 Task: Send an email with the signature Haven Turner with the subject Request for feedback on a book and the message Please let me know if there are any concerns with the terms and conditions. from softage.2@softage.net to softage.7@softage.net with an attached image file Animated_gif.gif and move the email from Sent Items to the folder Cycling
Action: Key pressed n
Screenshot: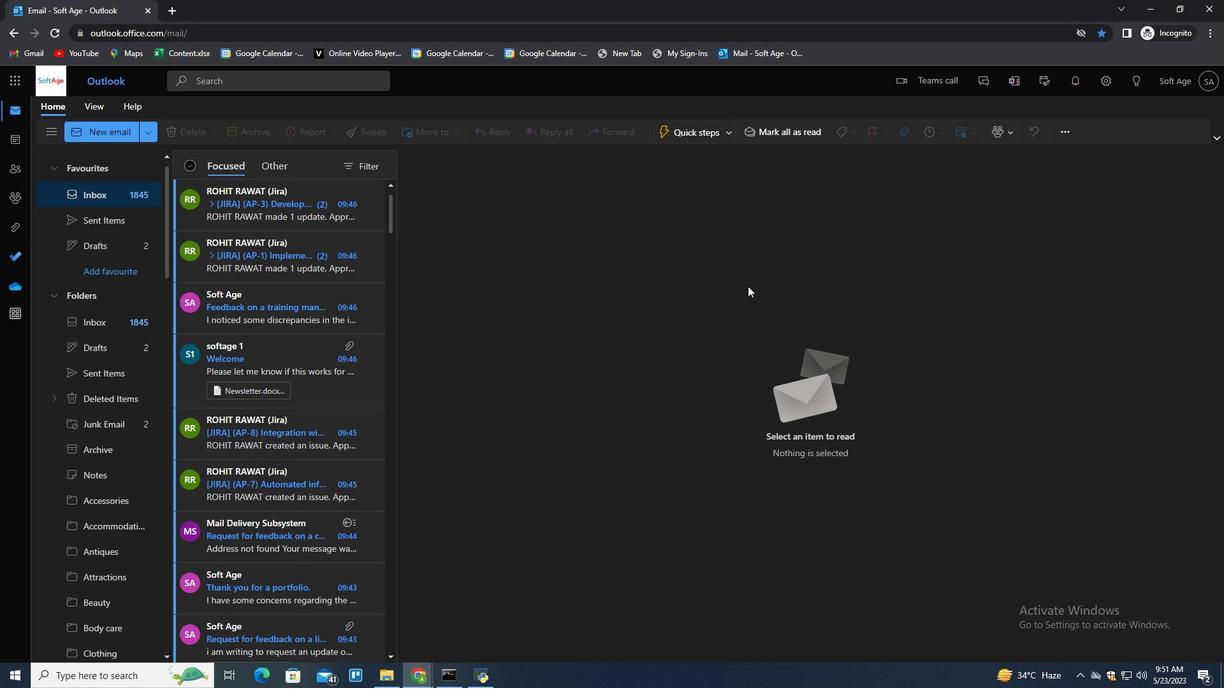 
Action: Mouse moved to (852, 131)
Screenshot: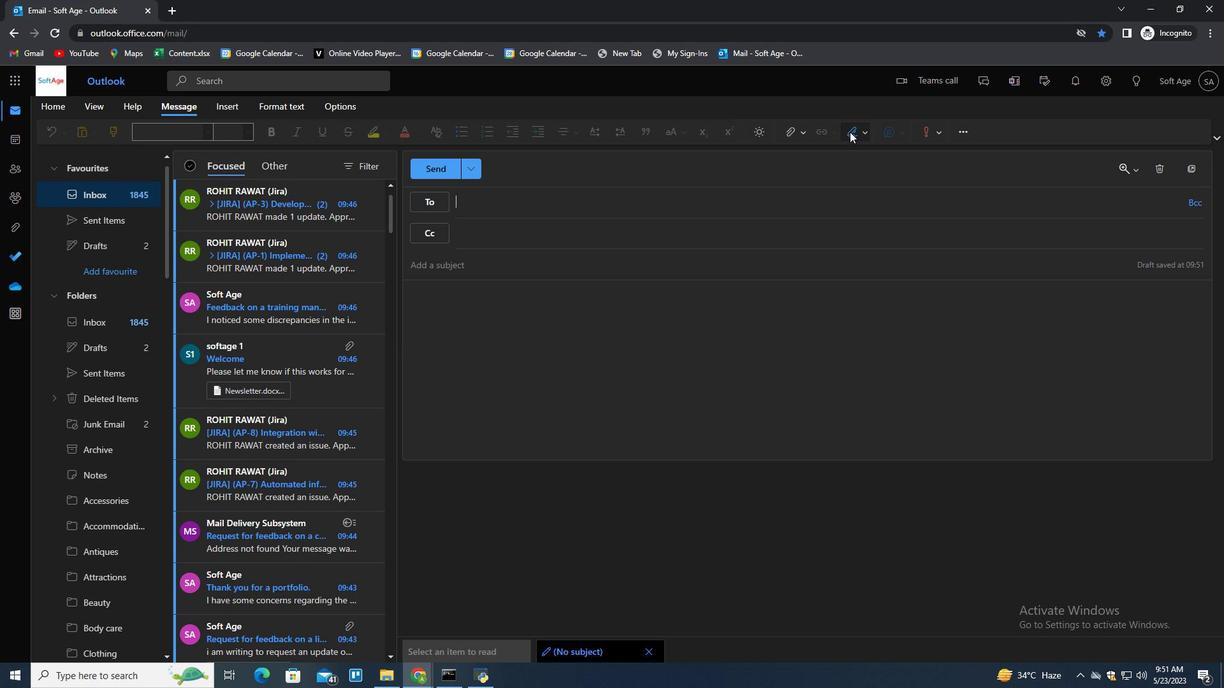
Action: Mouse pressed left at (852, 131)
Screenshot: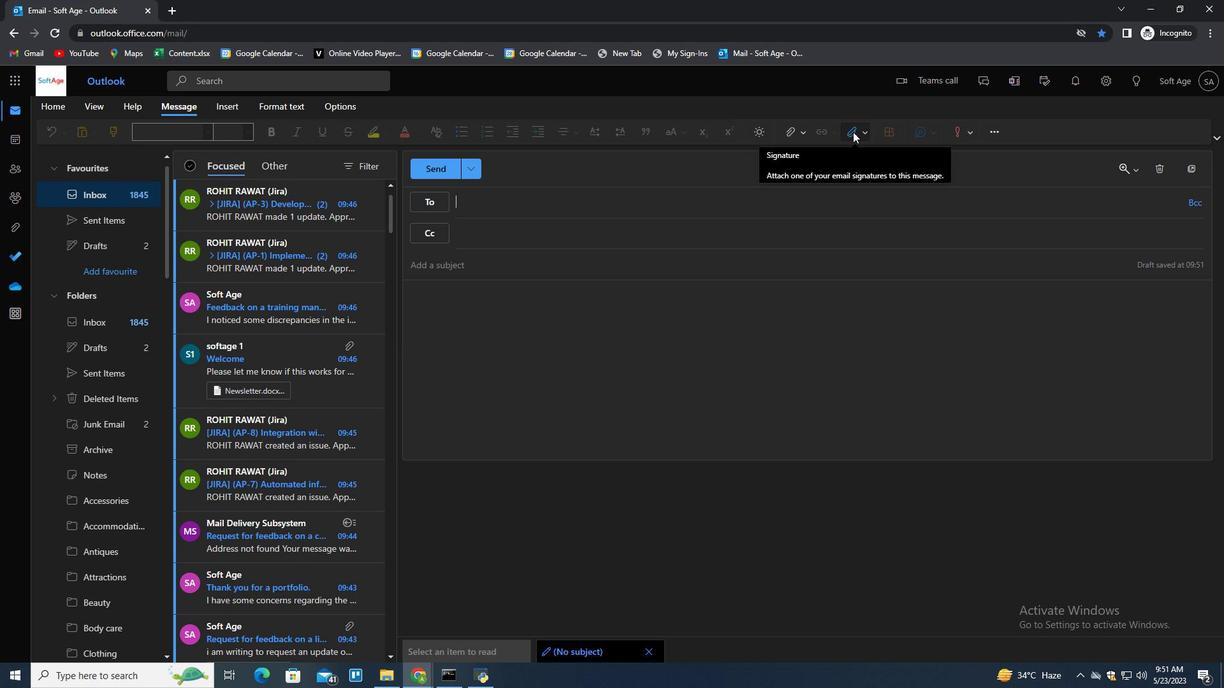 
Action: Mouse moved to (838, 187)
Screenshot: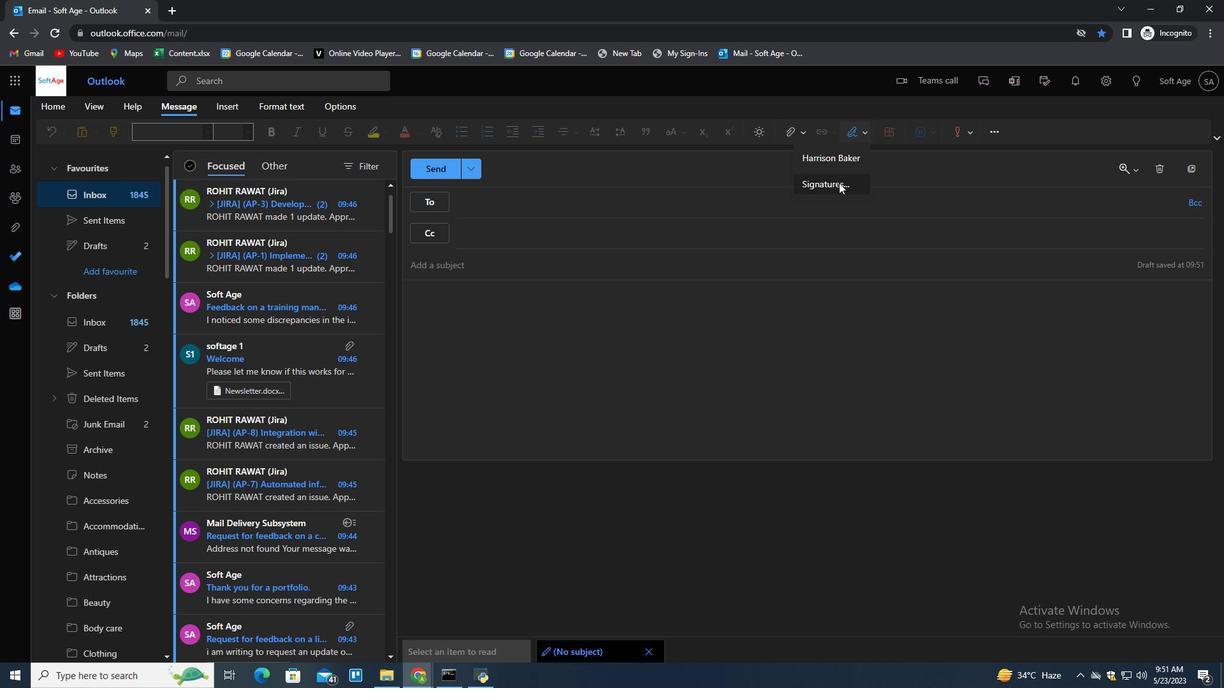 
Action: Mouse pressed left at (838, 187)
Screenshot: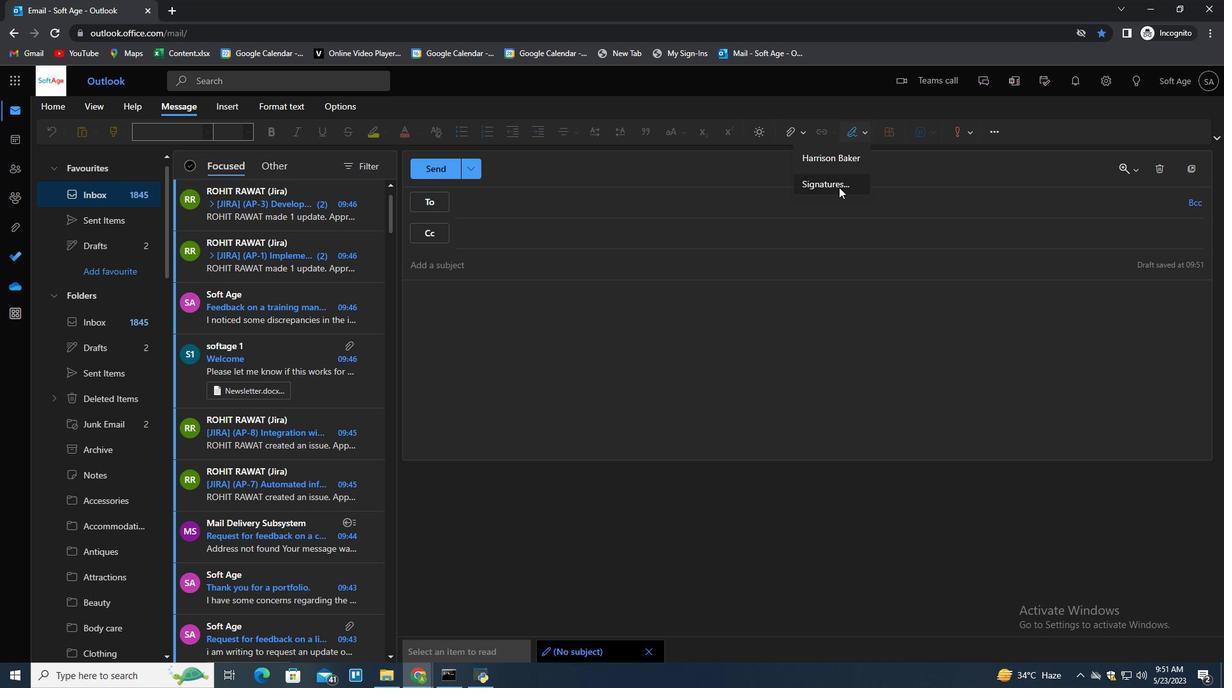 
Action: Mouse moved to (874, 226)
Screenshot: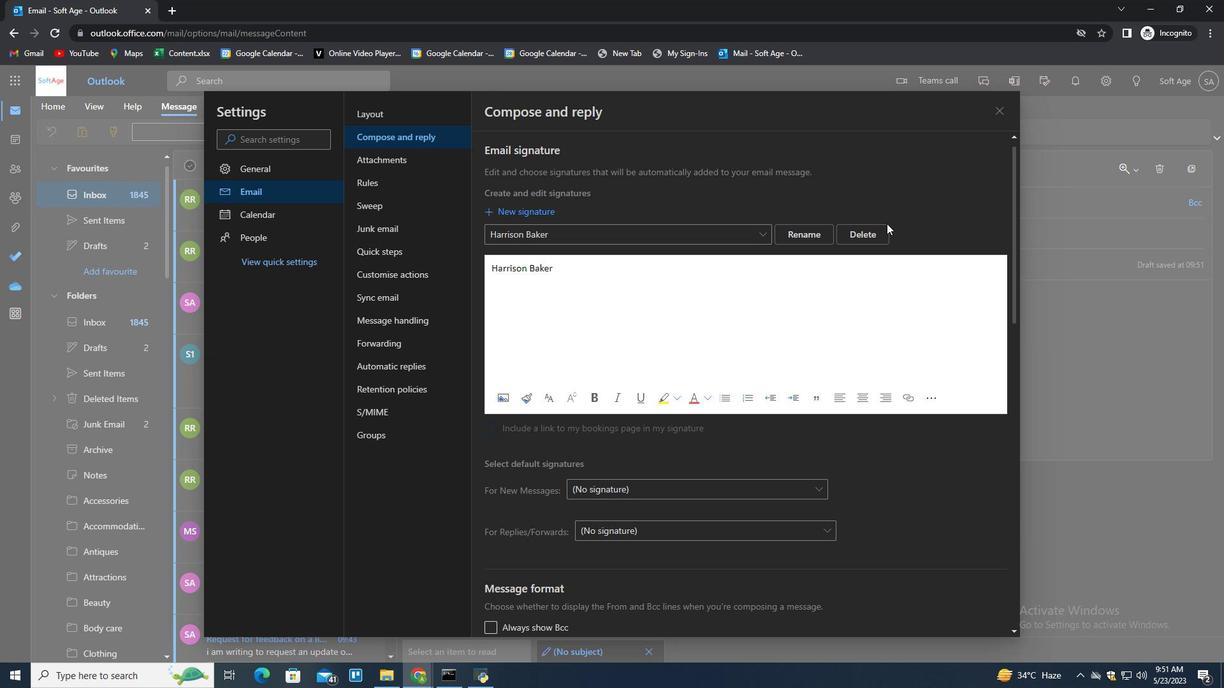 
Action: Mouse pressed left at (874, 226)
Screenshot: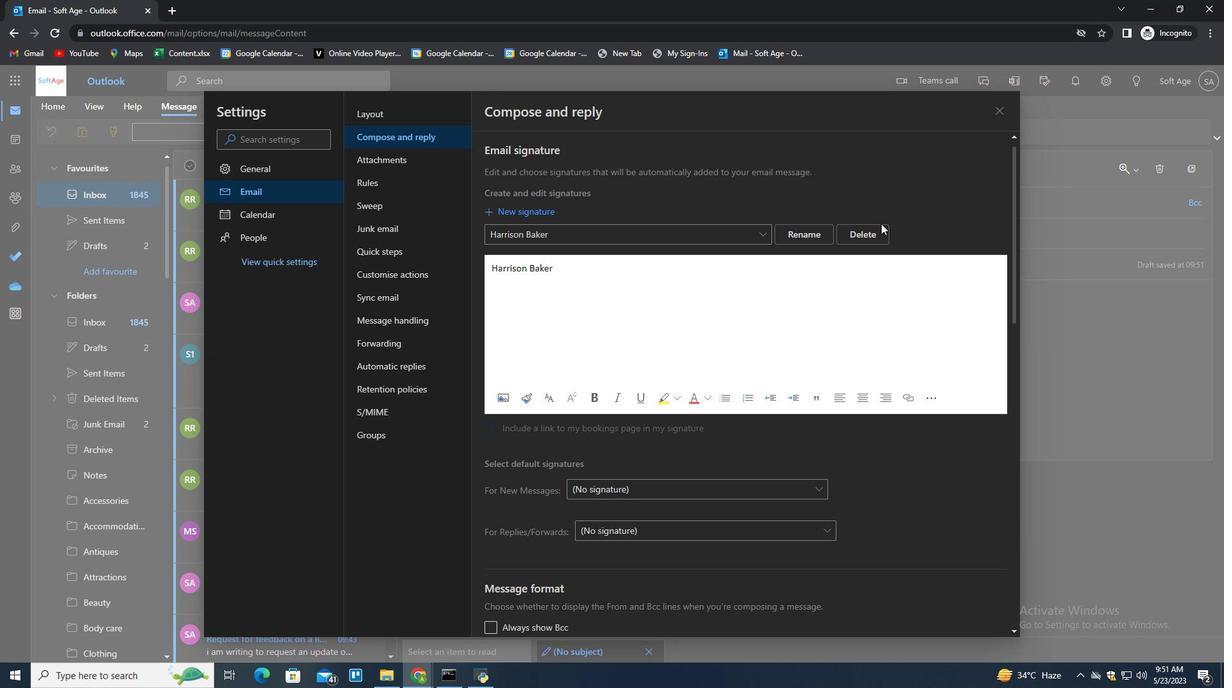 
Action: Mouse moved to (874, 229)
Screenshot: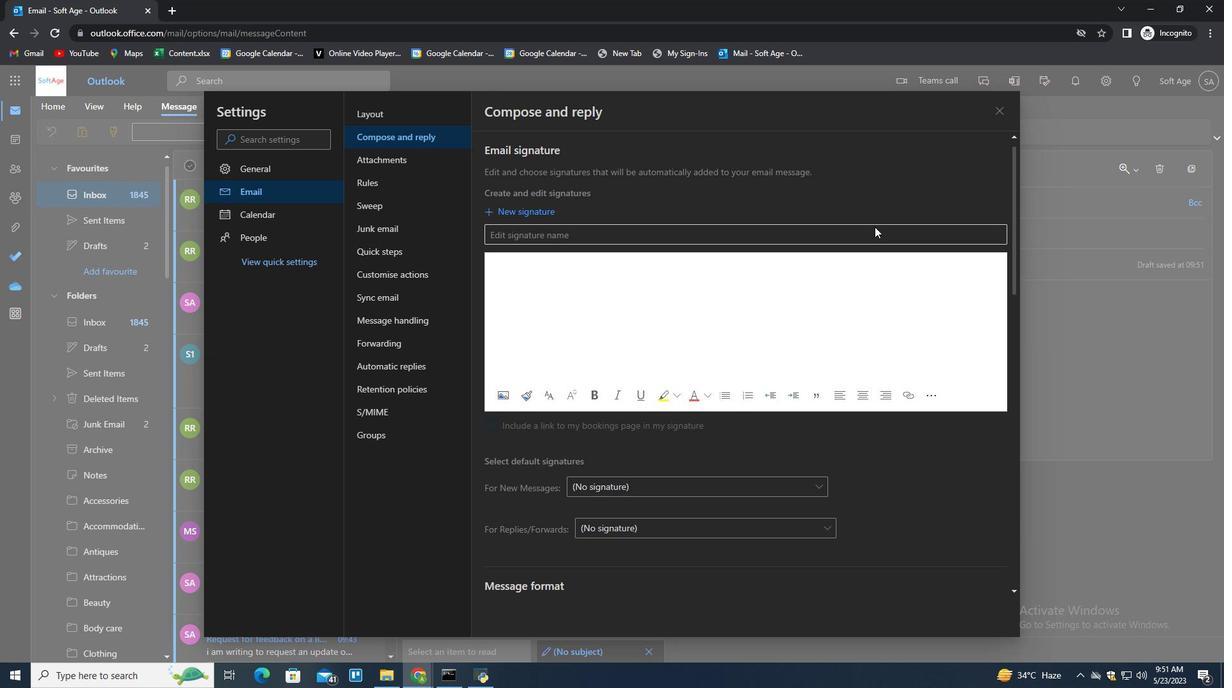 
Action: Mouse pressed left at (874, 229)
Screenshot: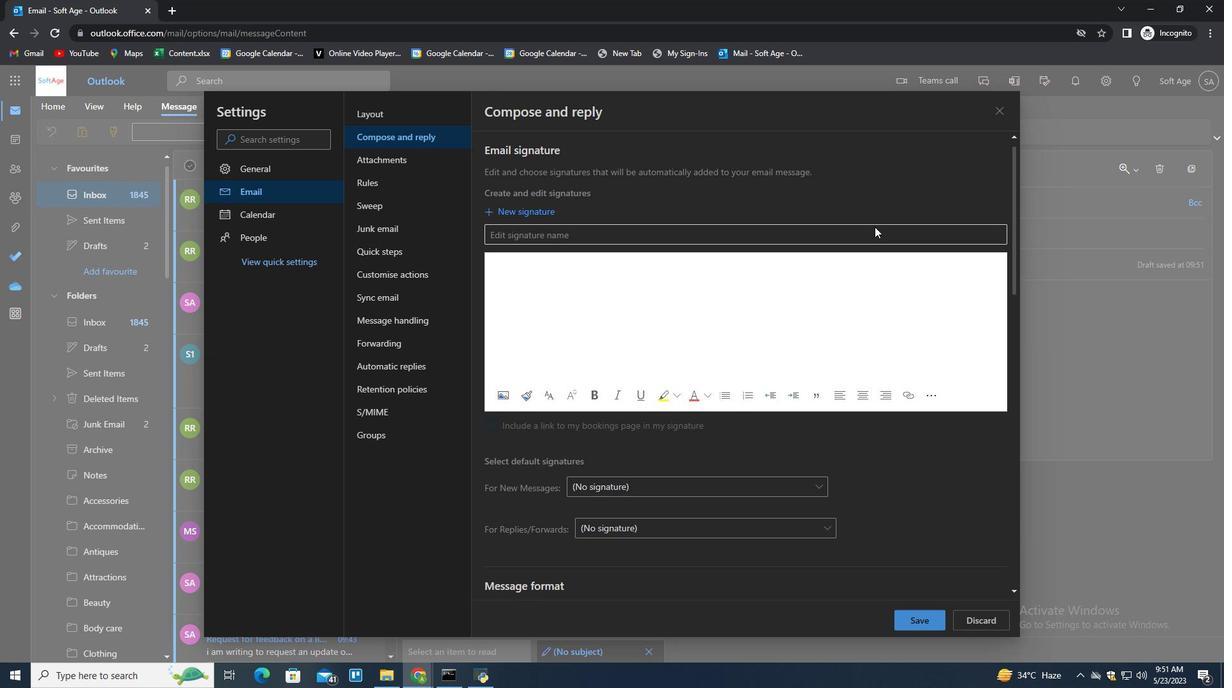 
Action: Key pressed <Key.shift>Haven<Key.space><Key.shift>Turner<Key.tab><Key.shift>Haven<Key.space><Key.shift>Turner
Screenshot: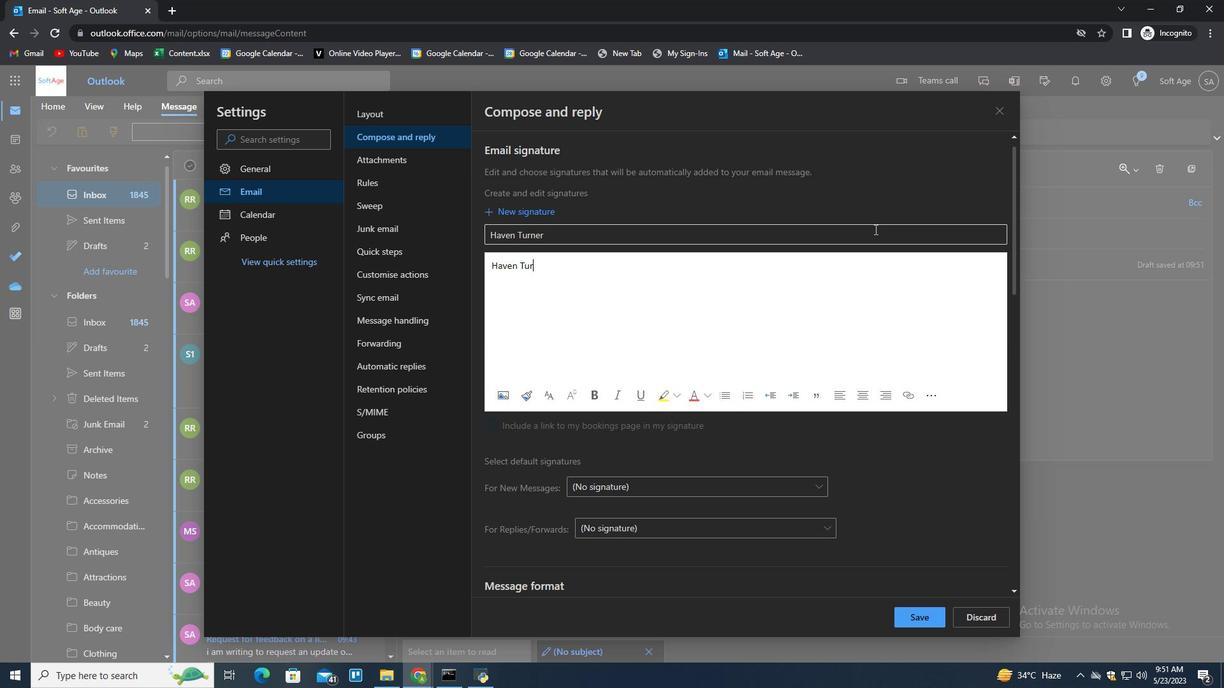 
Action: Mouse moved to (929, 609)
Screenshot: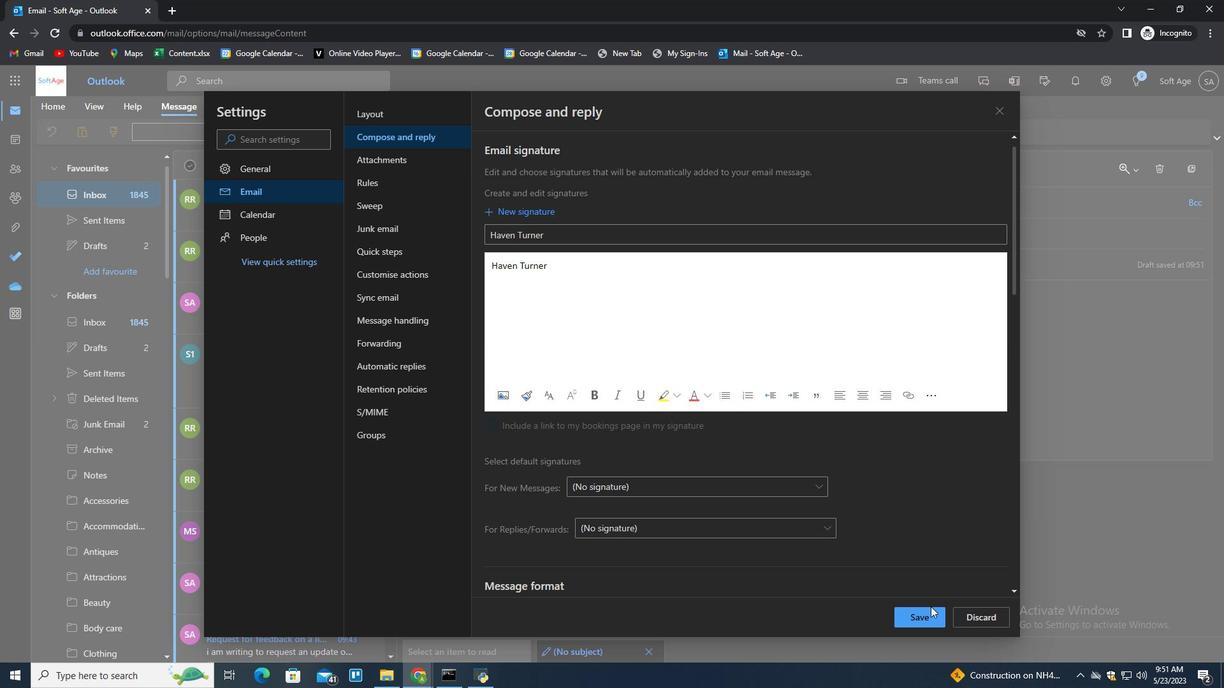 
Action: Mouse pressed left at (929, 609)
Screenshot: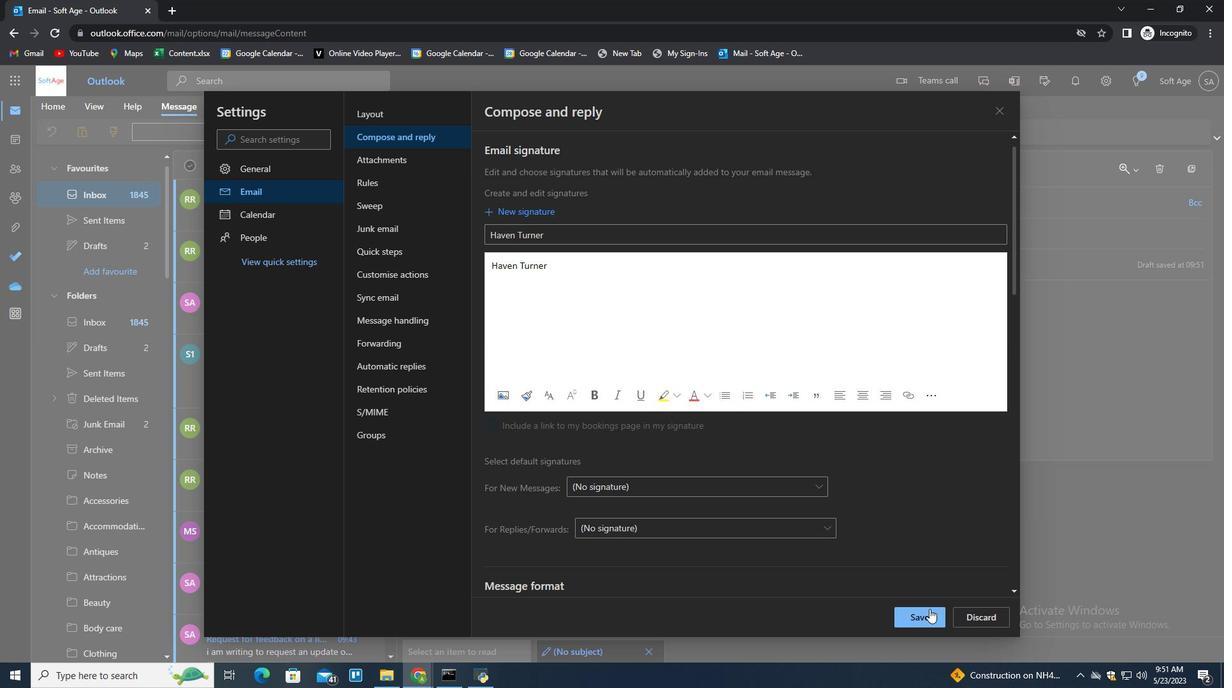 
Action: Mouse moved to (1115, 390)
Screenshot: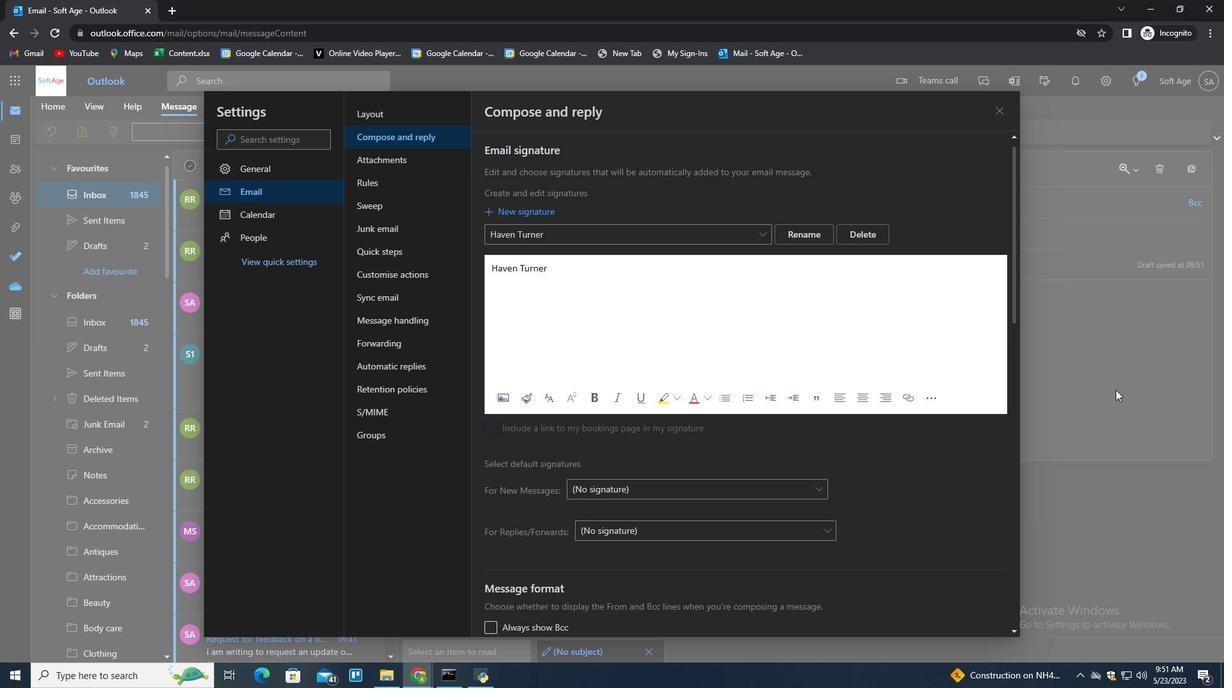 
Action: Mouse pressed left at (1115, 390)
Screenshot: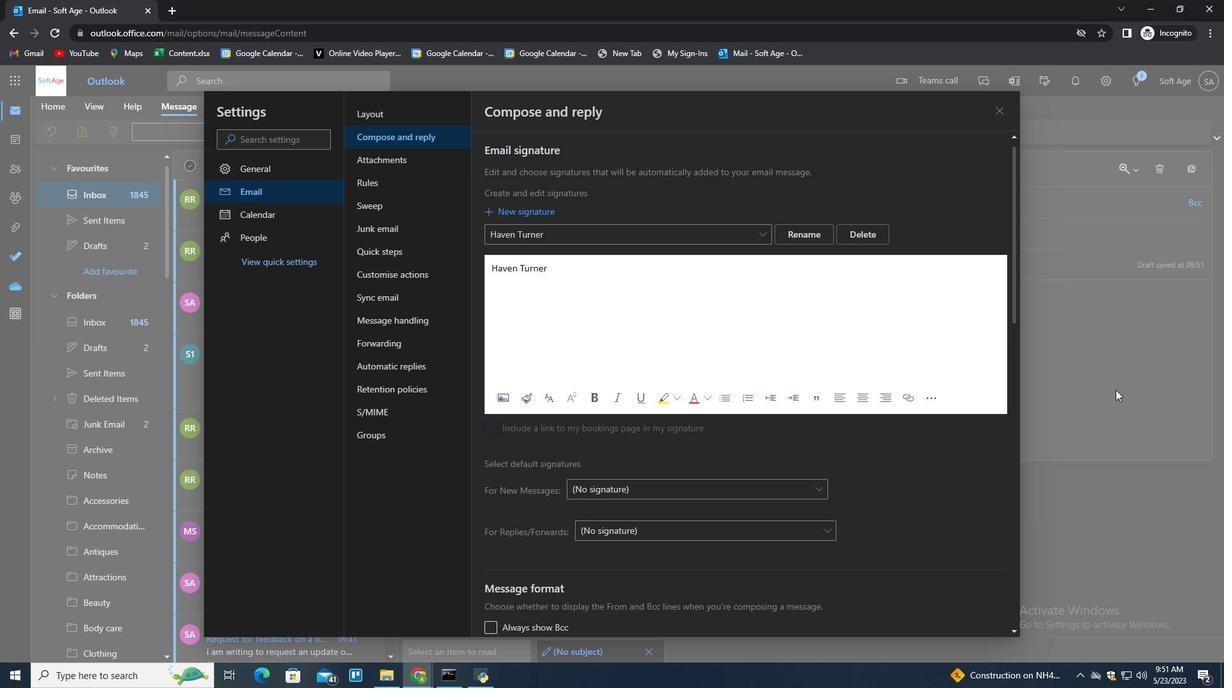 
Action: Mouse moved to (861, 133)
Screenshot: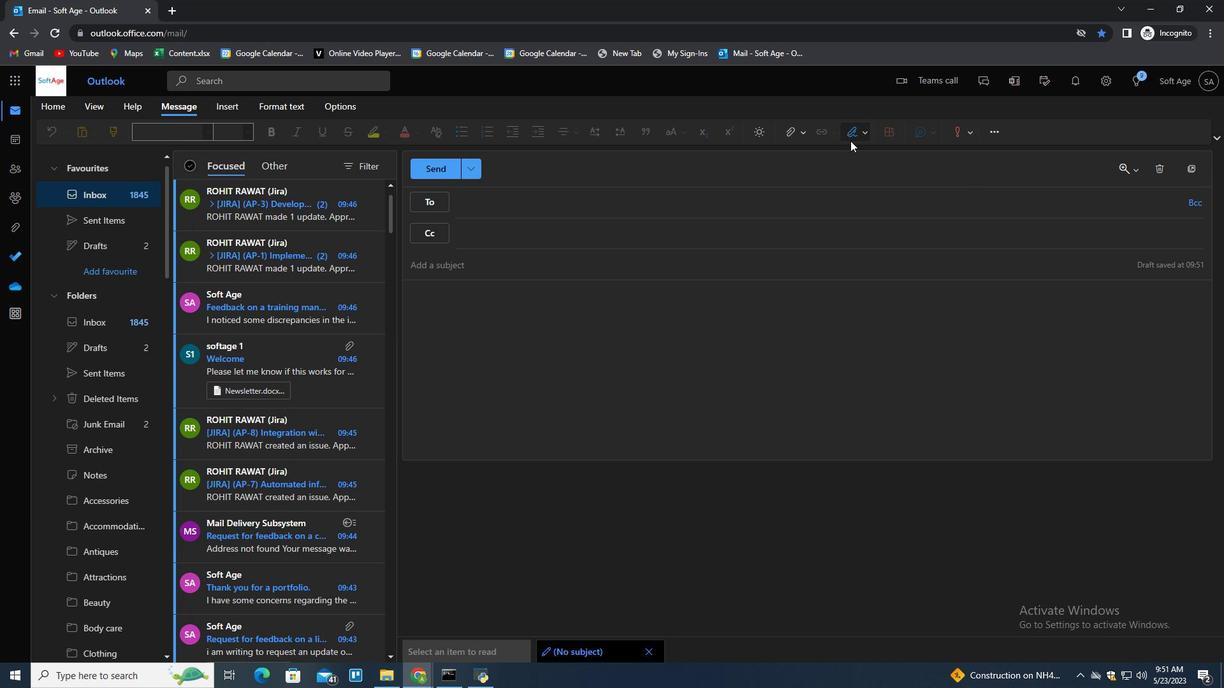 
Action: Mouse pressed left at (861, 133)
Screenshot: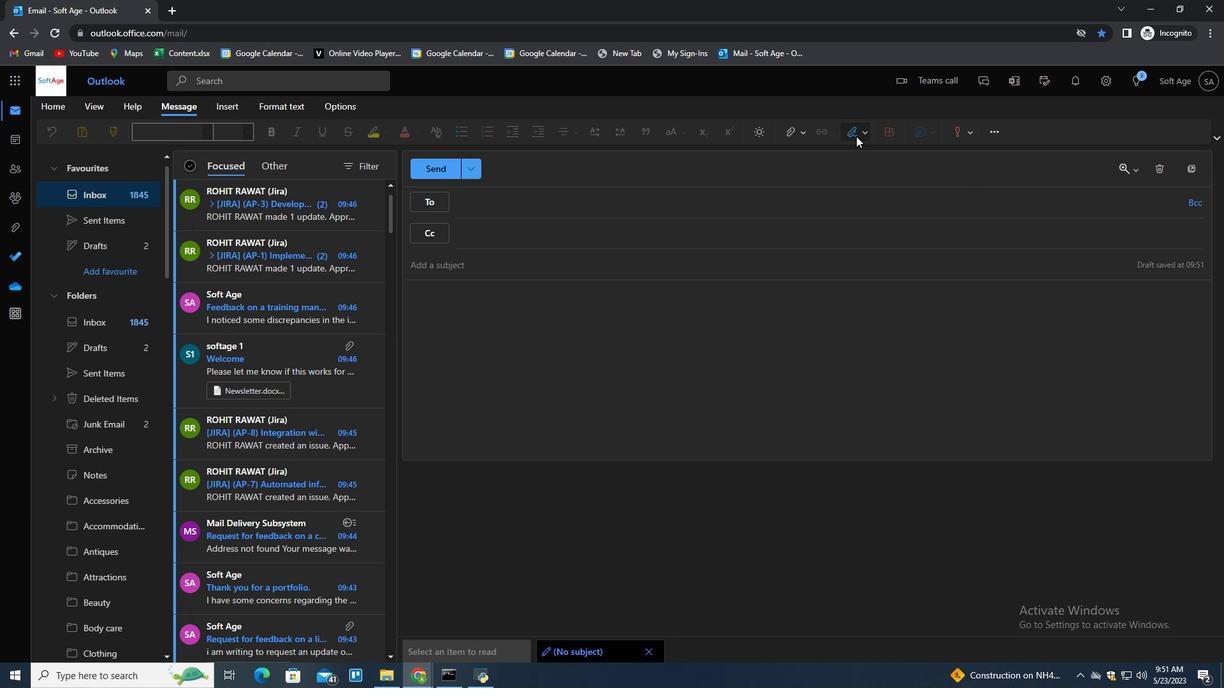 
Action: Mouse moved to (843, 157)
Screenshot: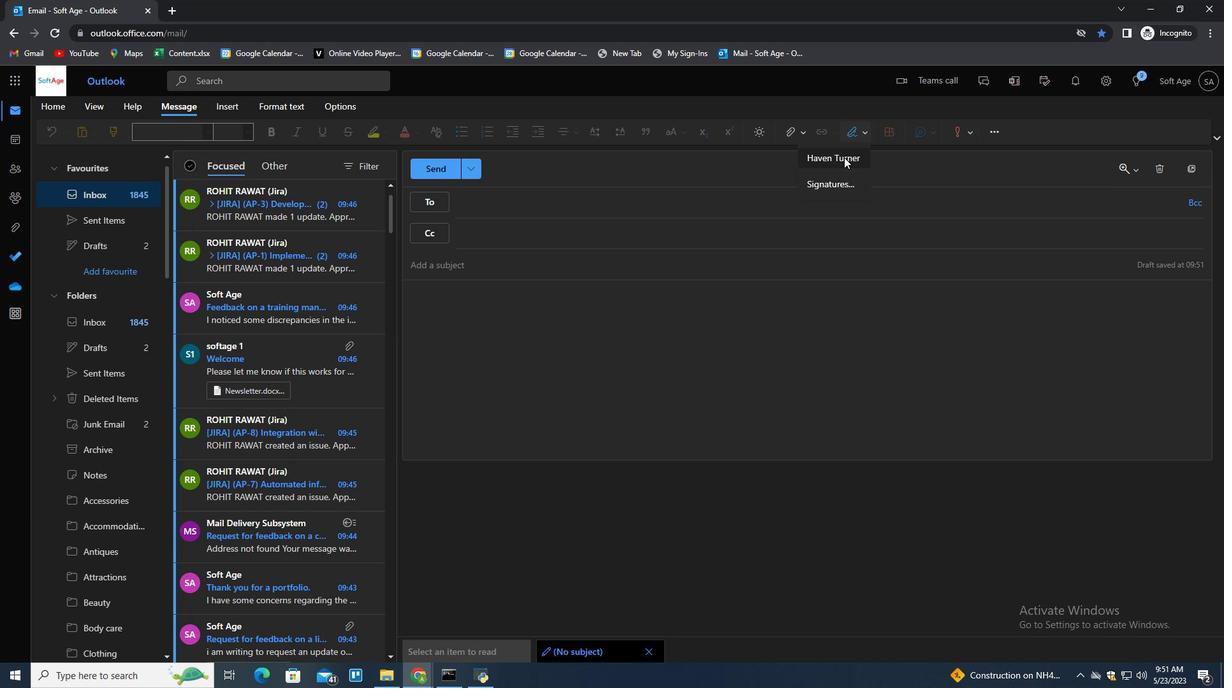 
Action: Mouse pressed left at (843, 157)
Screenshot: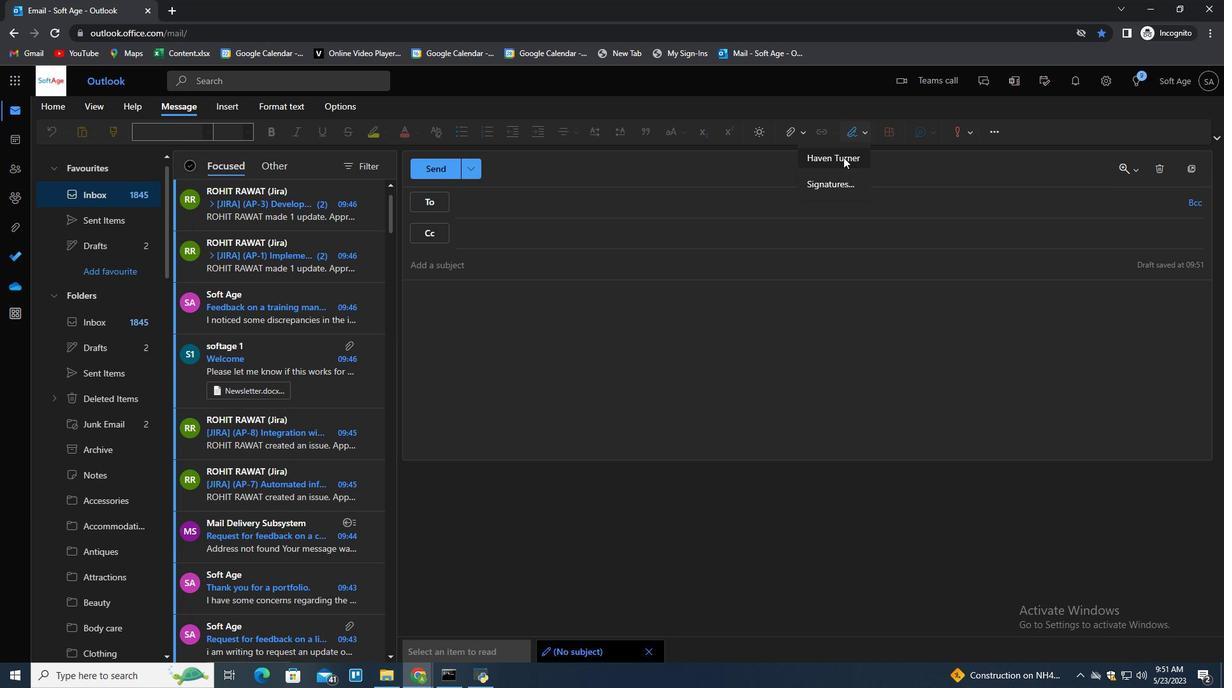 
Action: Mouse moved to (526, 263)
Screenshot: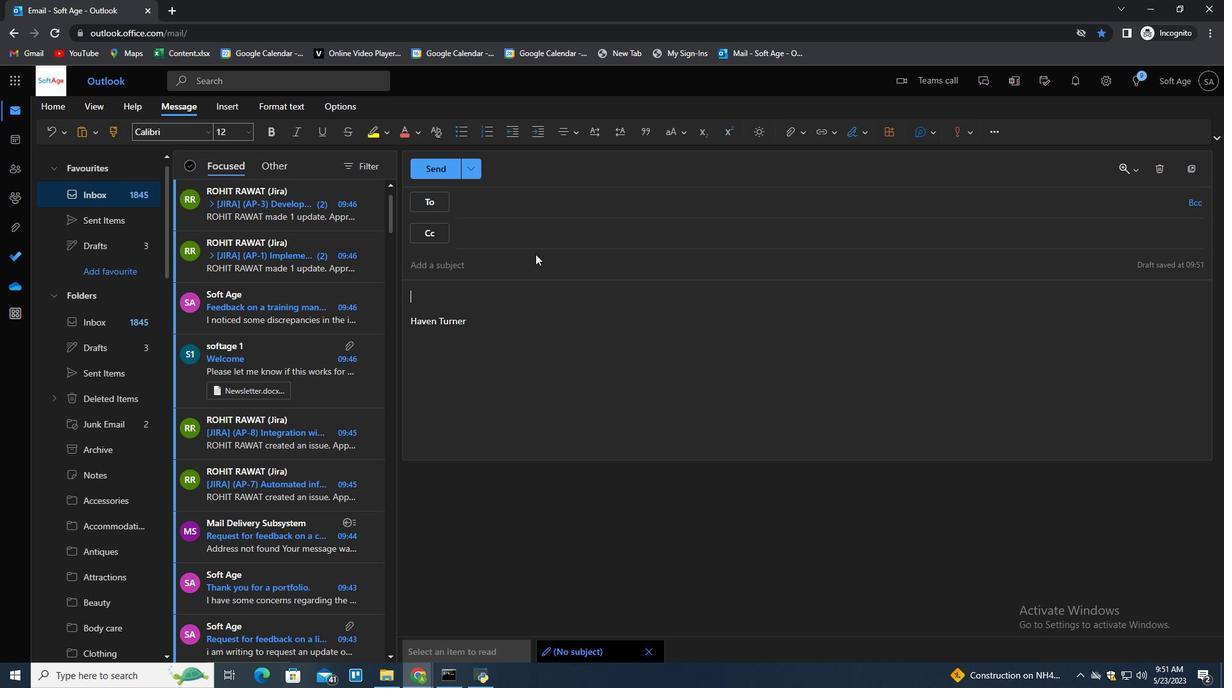 
Action: Mouse pressed left at (526, 263)
Screenshot: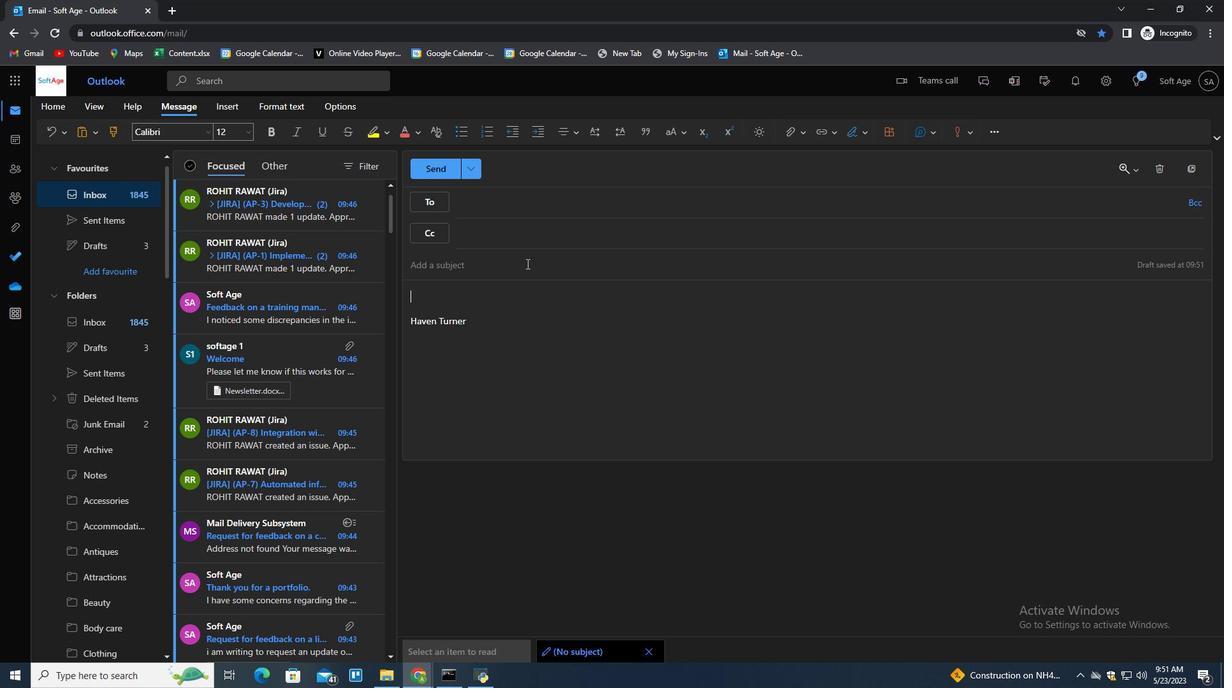 
Action: Key pressed <Key.shift>Request<Key.space>for<Key.space>feedback<Key.space>ona<Key.space><Key.backspace><Key.backspace><Key.space>a<Key.space>bool<Key.backspace>k<Key.tab><Key.shift>Please<Key.space>let<Key.space>me<Key.space><Key.space>know<Key.space>if<Key.space>there<Key.space>are<Key.space>any<Key.space>concern<Key.space>with<Key.space>the<Key.space>tr<Key.backspace>erms<Key.space>an<Key.backspace><Key.backspace>
Screenshot: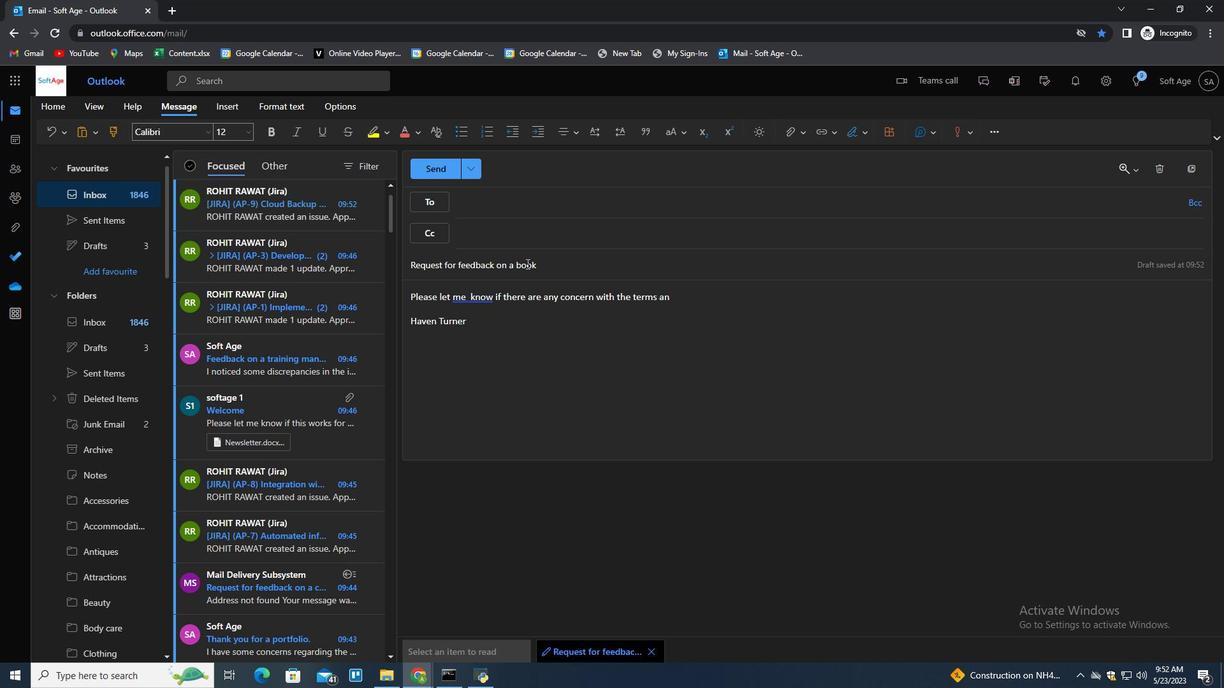 
Action: Mouse moved to (467, 296)
Screenshot: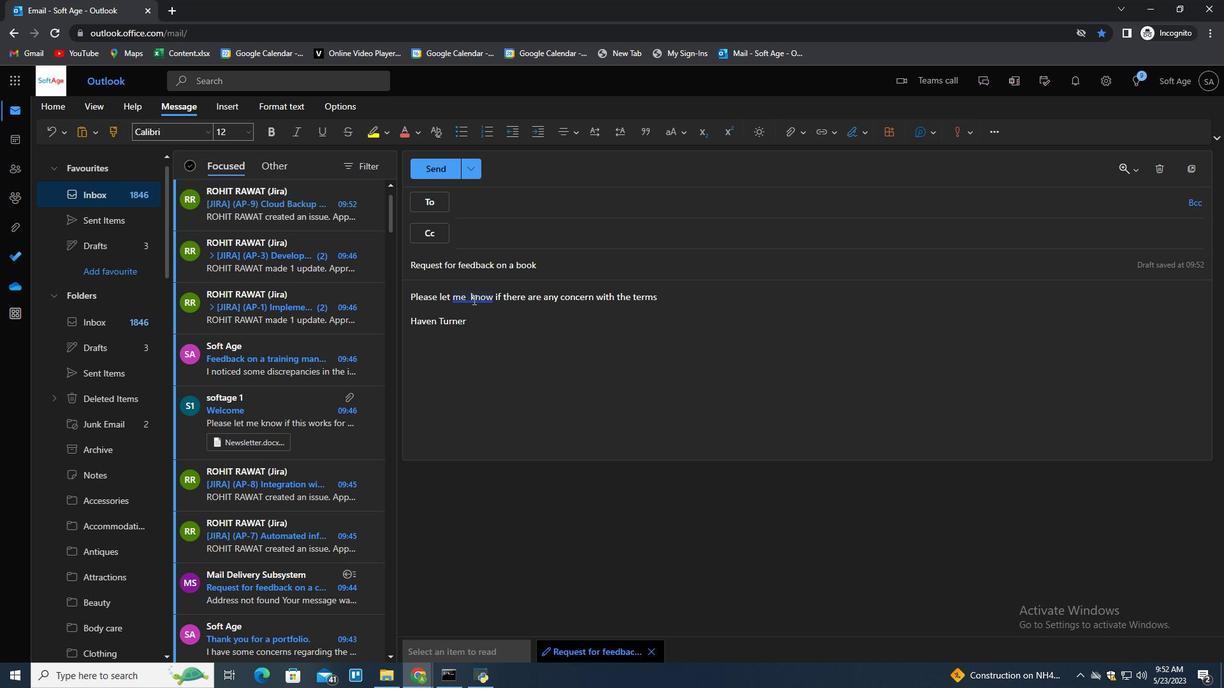
Action: Mouse pressed left at (467, 296)
Screenshot: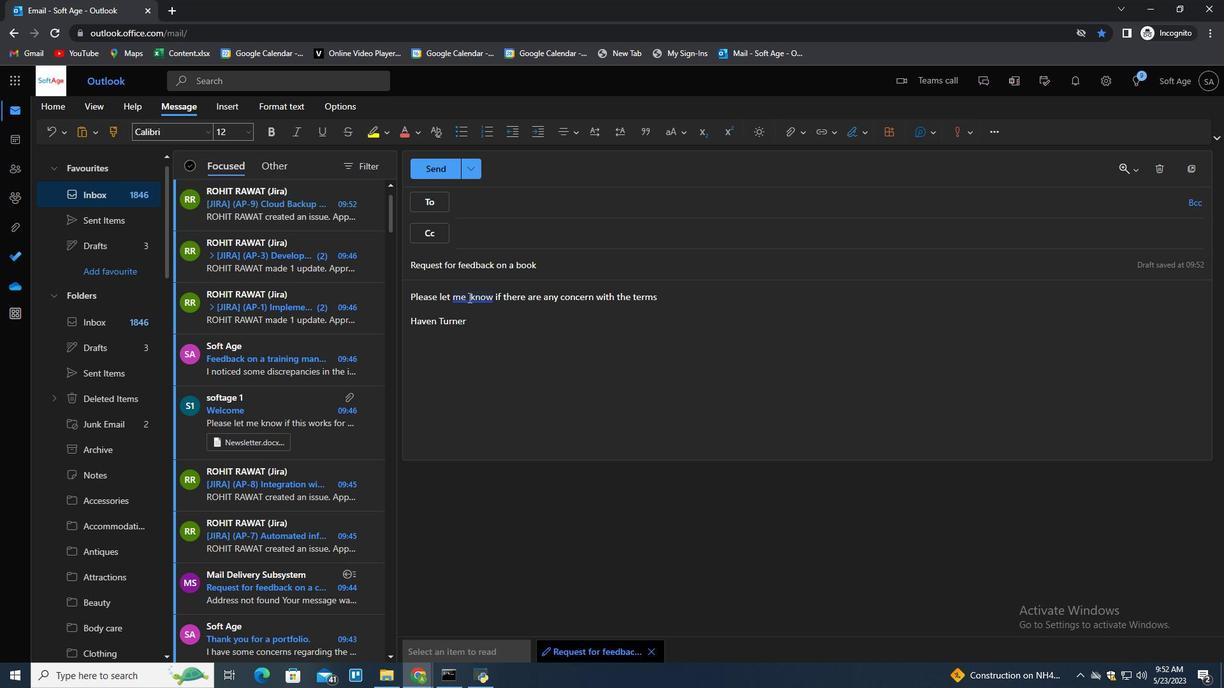 
Action: Mouse moved to (504, 306)
Screenshot: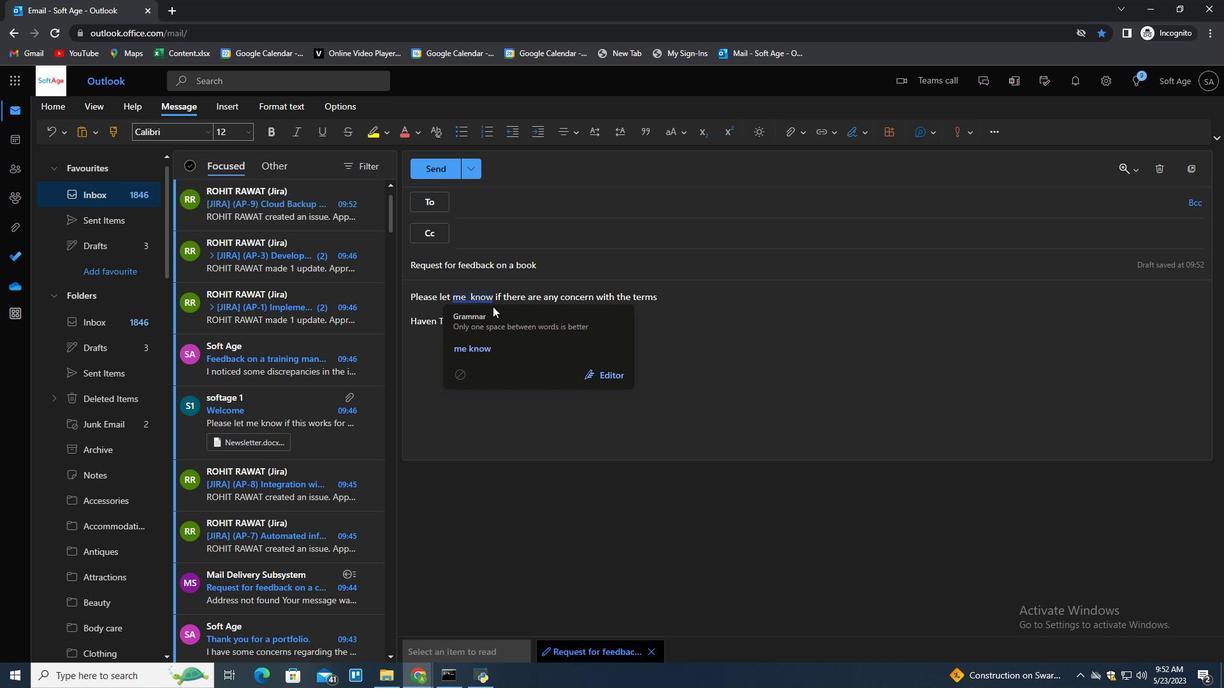 
Action: Key pressed <Key.backspace>
Screenshot: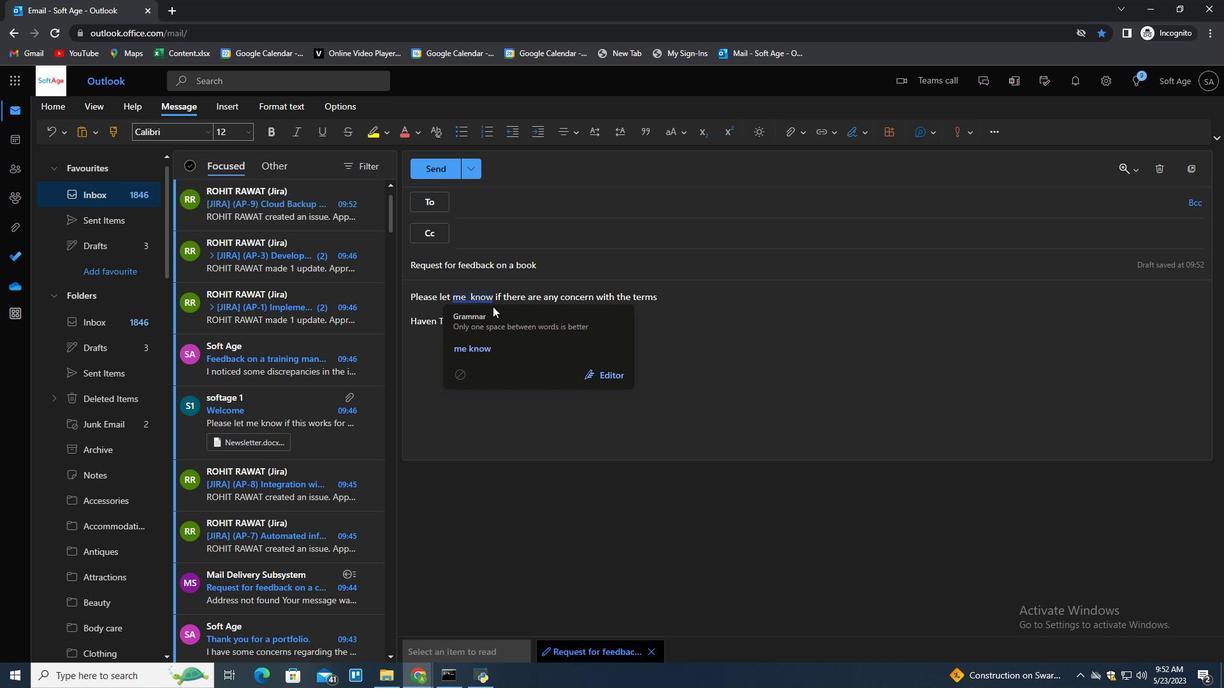 
Action: Mouse moved to (666, 304)
Screenshot: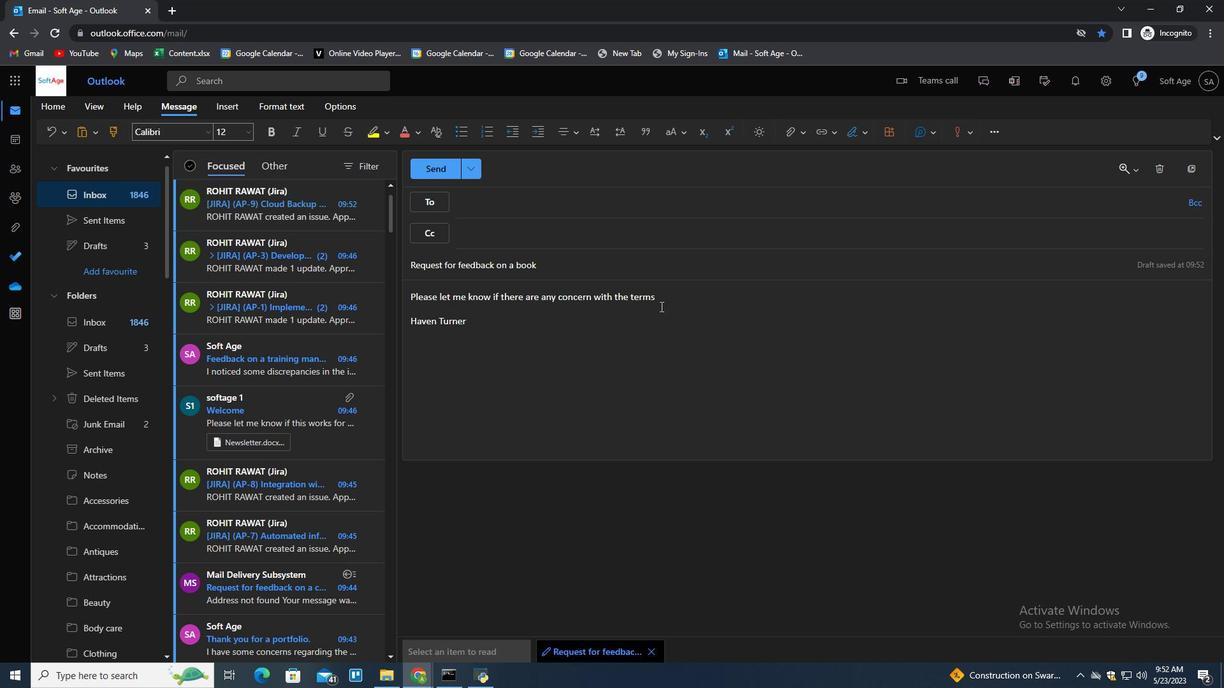 
Action: Mouse pressed left at (666, 304)
Screenshot: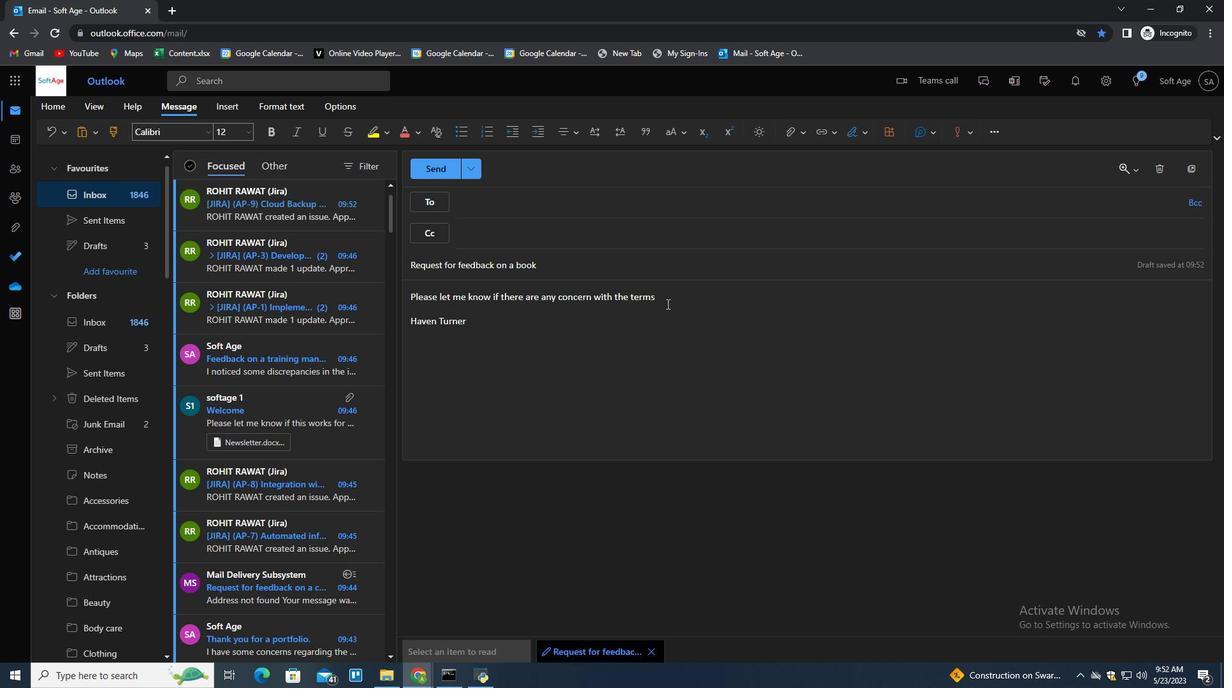 
Action: Mouse moved to (664, 295)
Screenshot: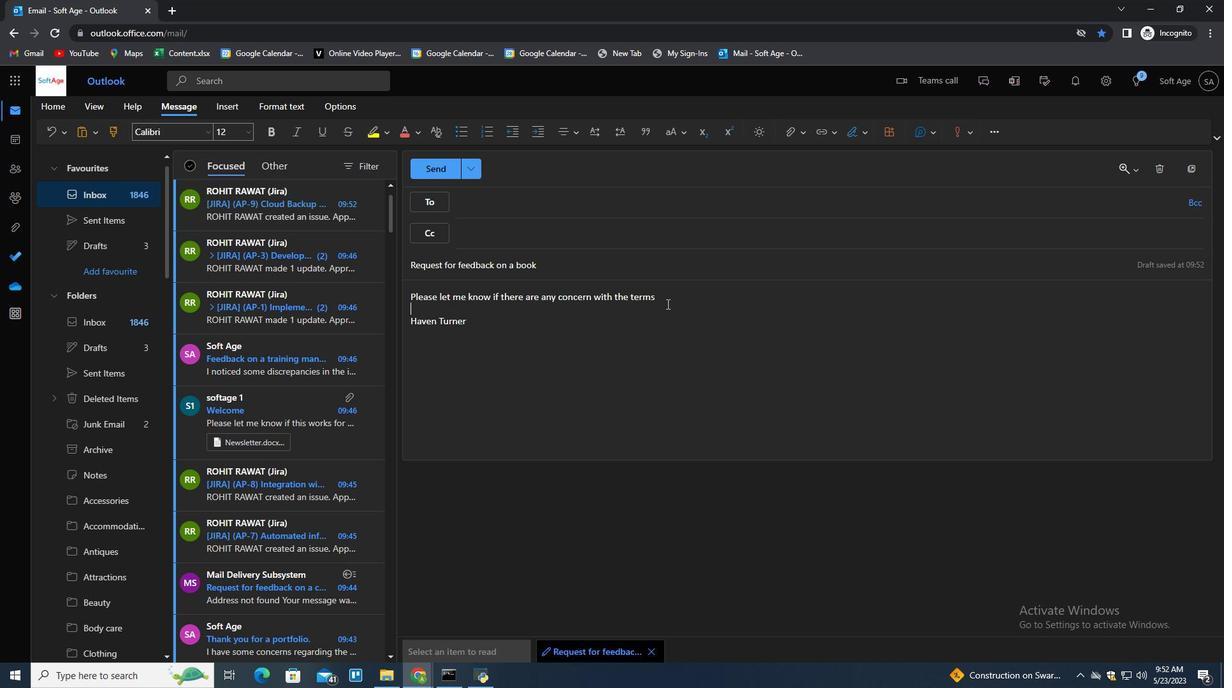
Action: Mouse pressed left at (664, 295)
Screenshot: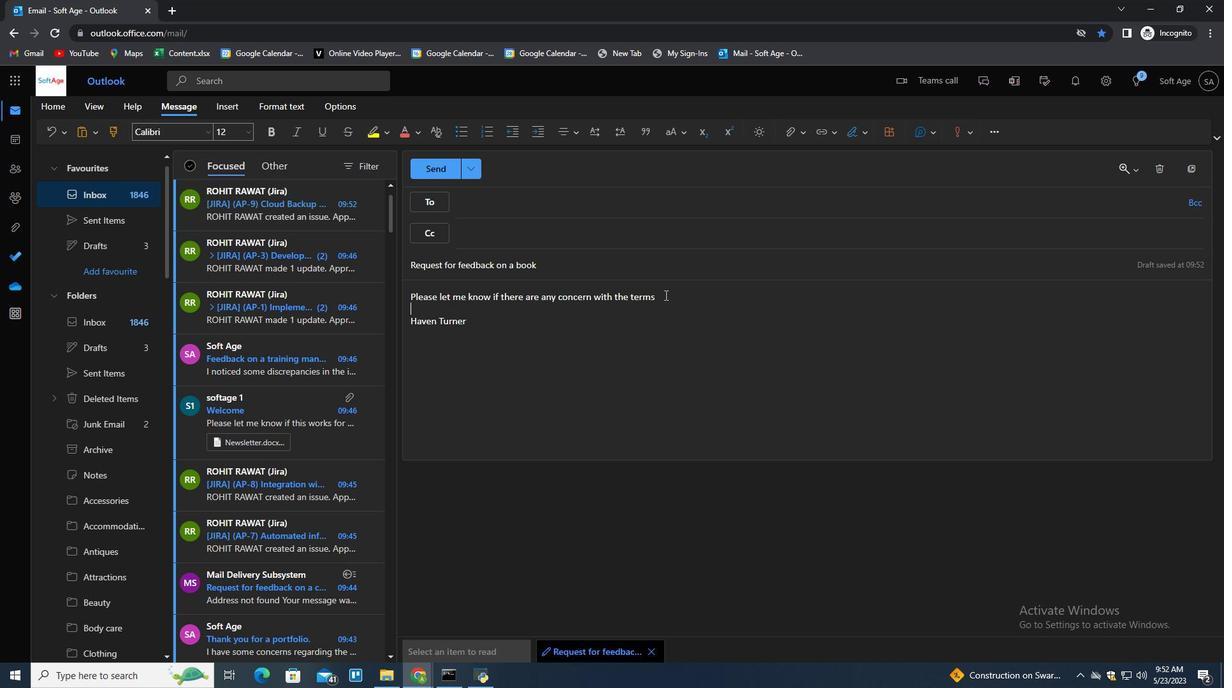 
Action: Key pressed and<Key.space>condito<Key.backspace>ion<Key.space><Key.backspace>s.
Screenshot: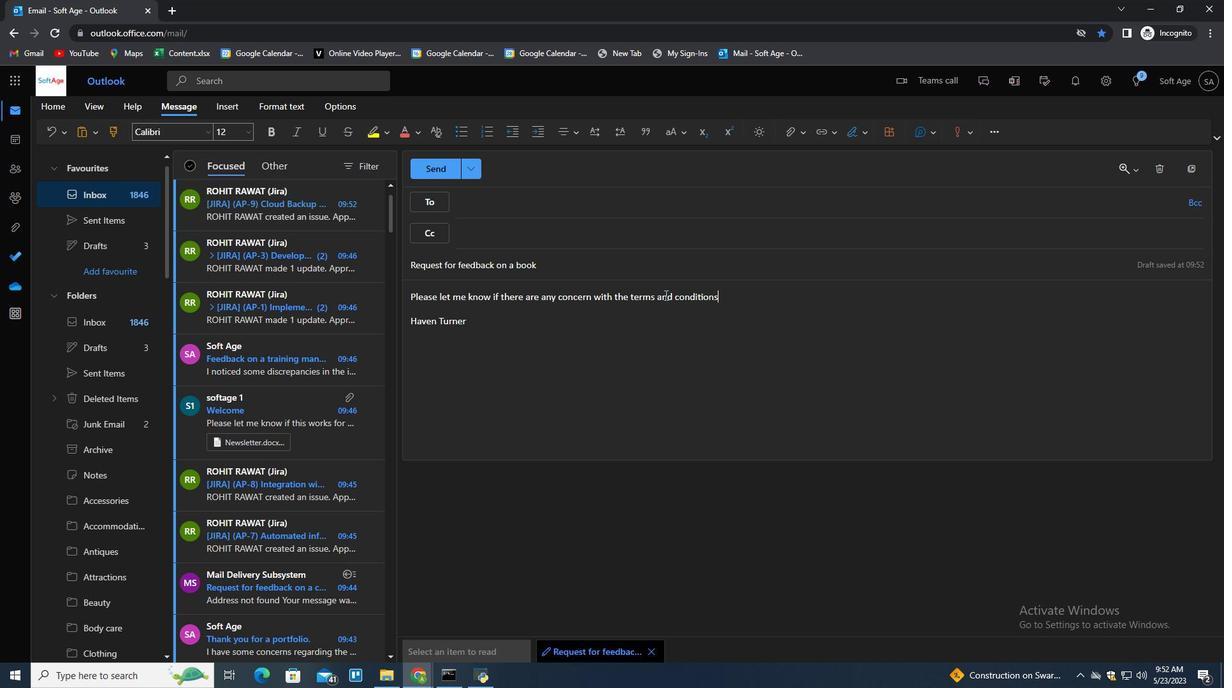 
Action: Mouse moved to (495, 202)
Screenshot: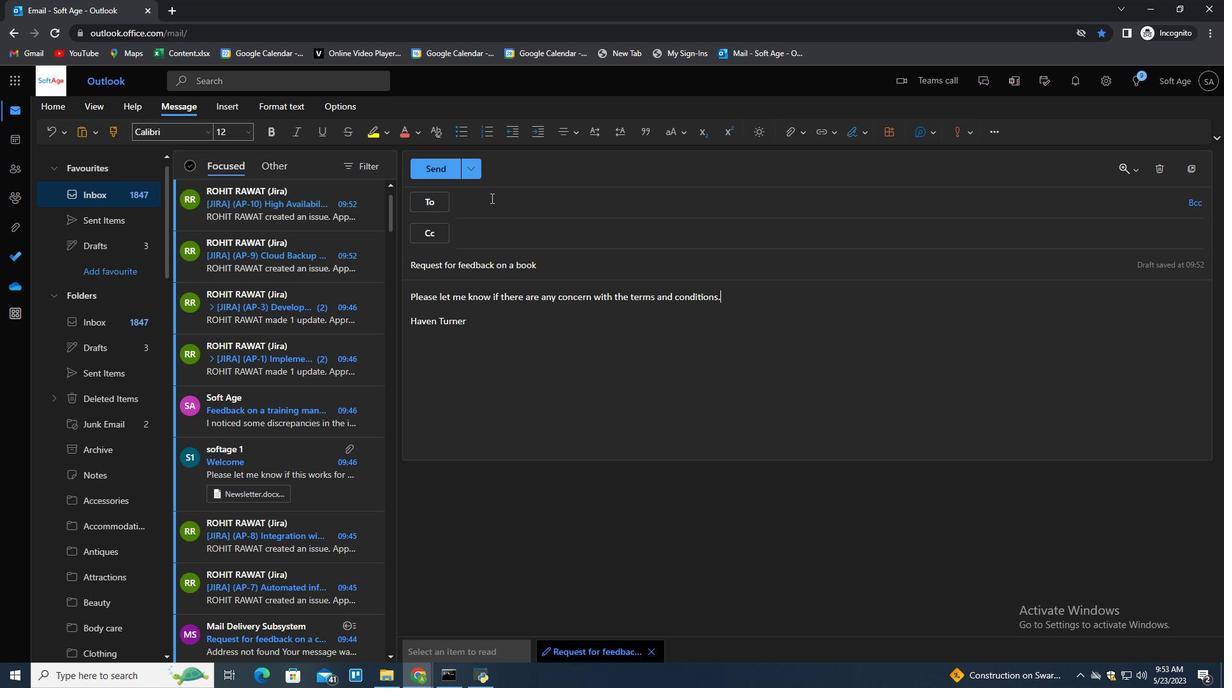 
Action: Mouse pressed left at (495, 202)
Screenshot: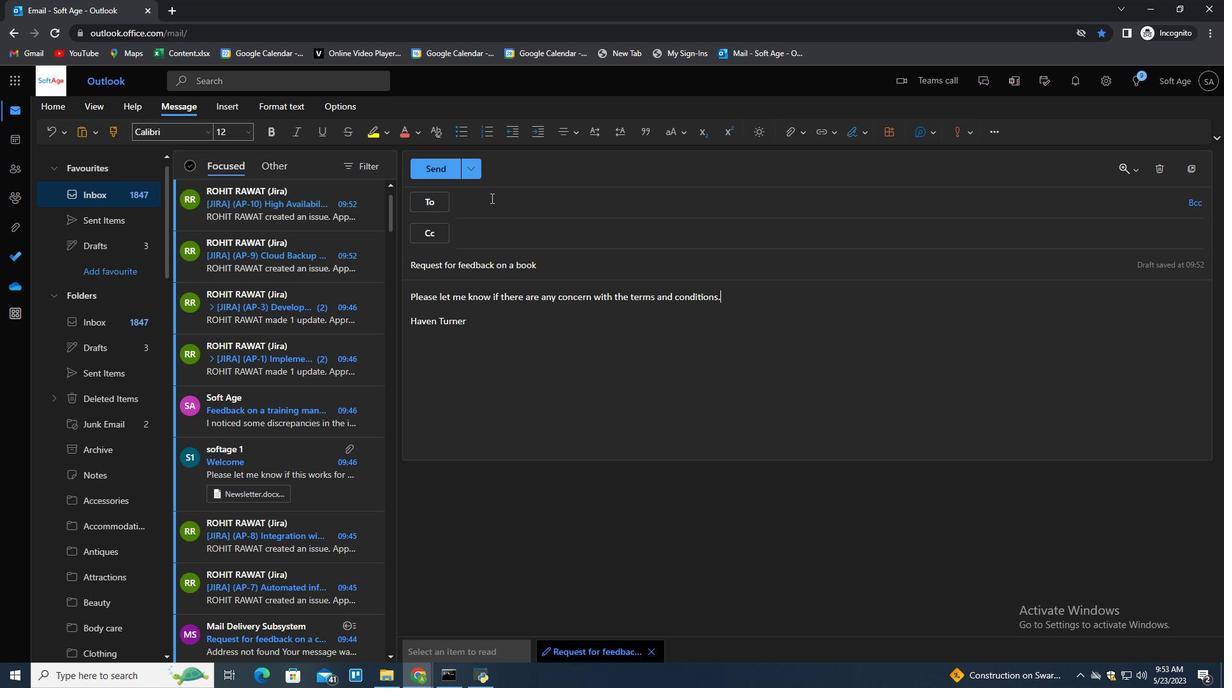 
Action: Mouse moved to (519, 202)
Screenshot: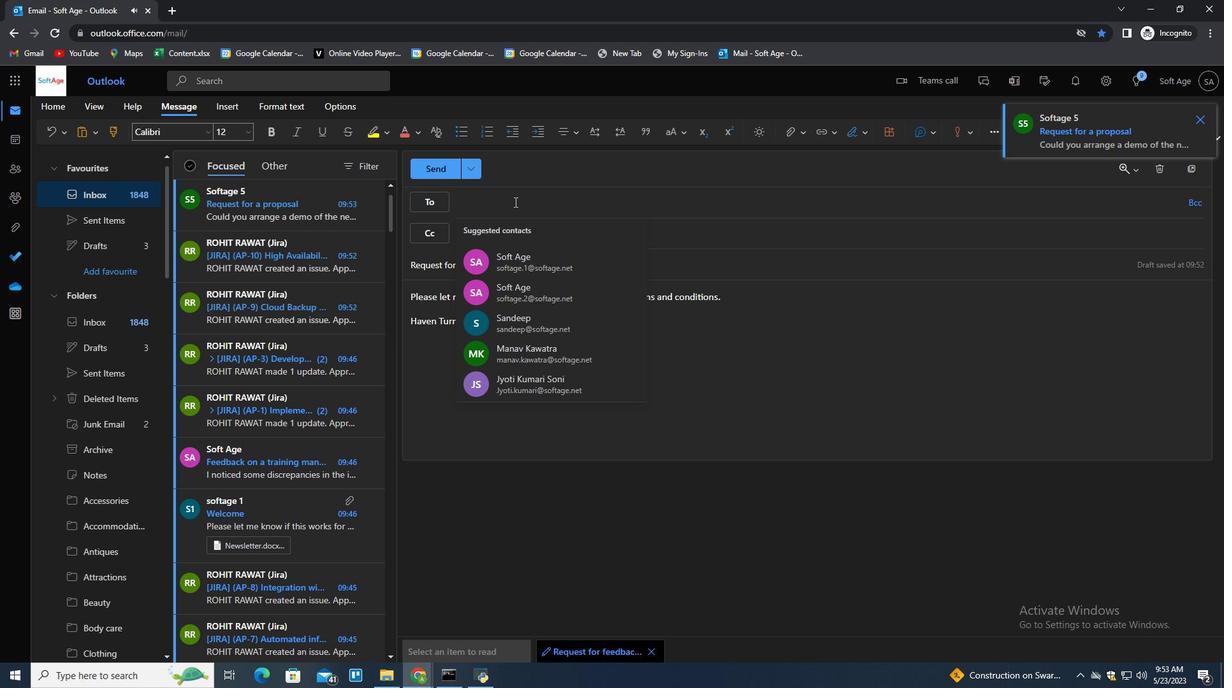 
Action: Key pressed softage.7<Key.shift>@spft<Key.backspace><Key.backspace><Key.backspace>oftage.net<Key.enter>
Screenshot: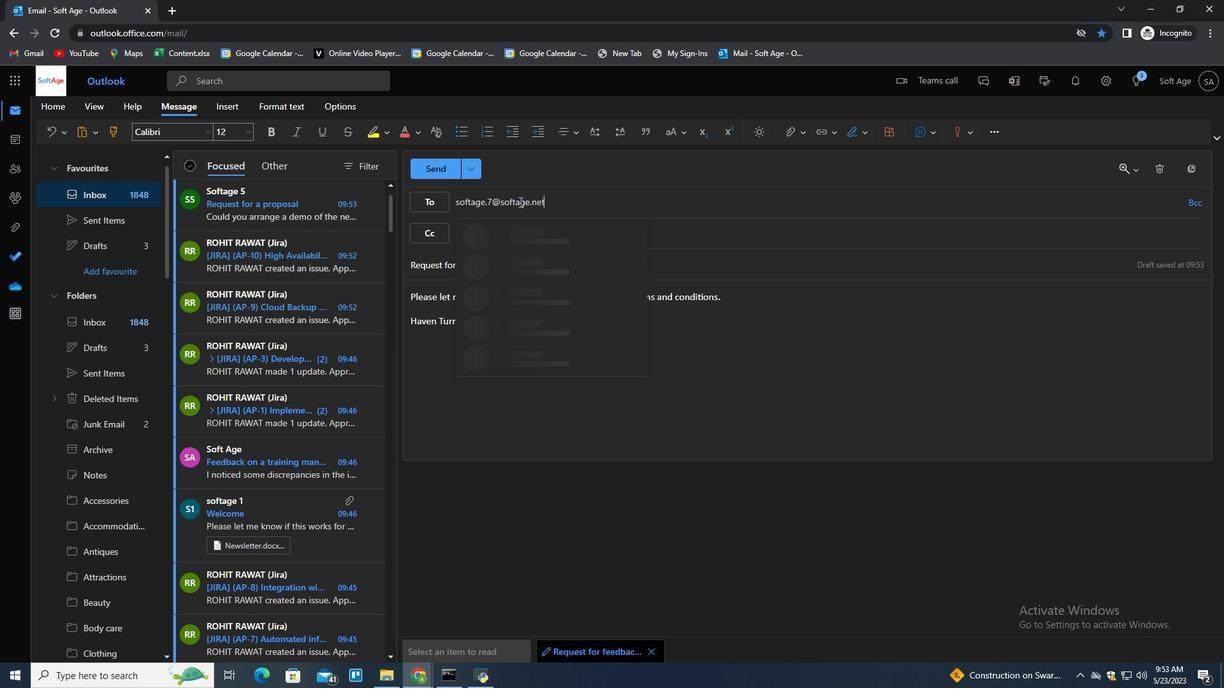
Action: Mouse moved to (793, 135)
Screenshot: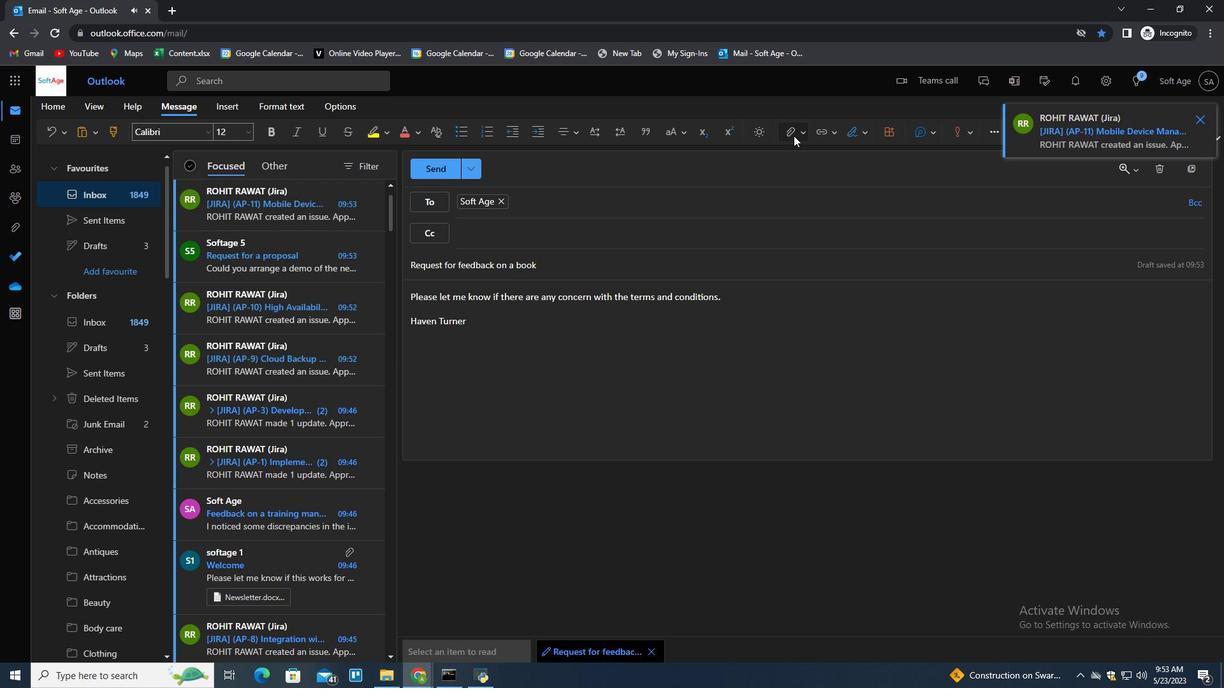 
Action: Mouse pressed left at (793, 135)
Screenshot: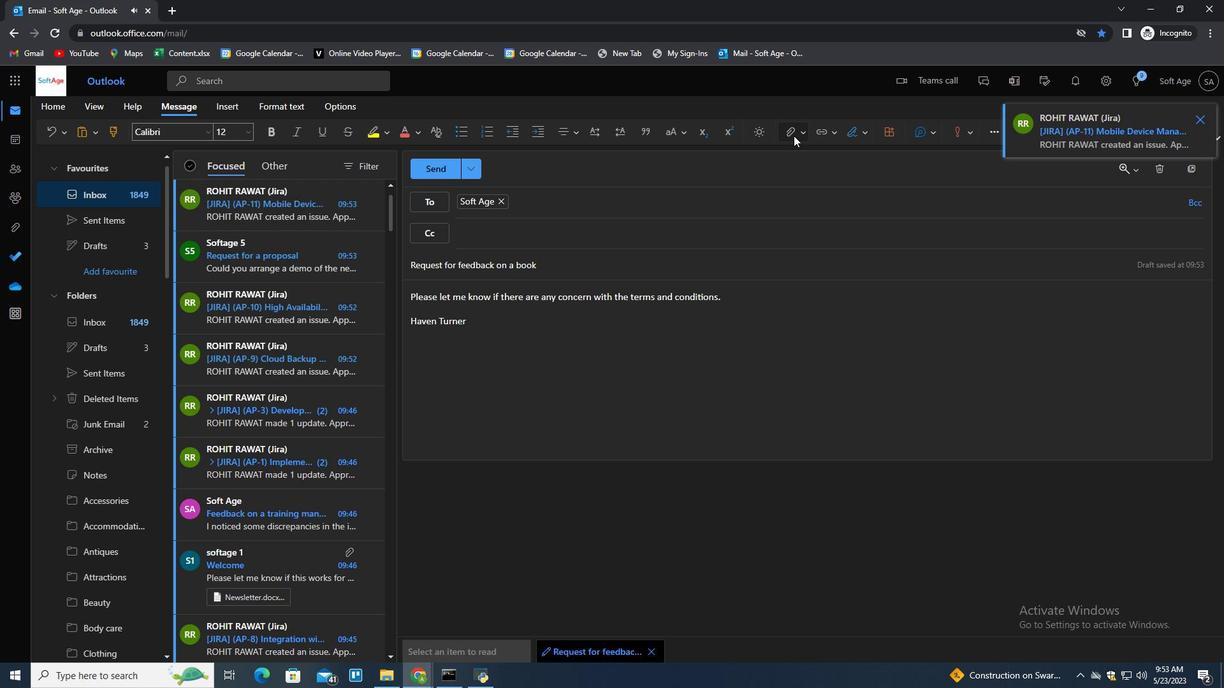 
Action: Mouse moved to (764, 156)
Screenshot: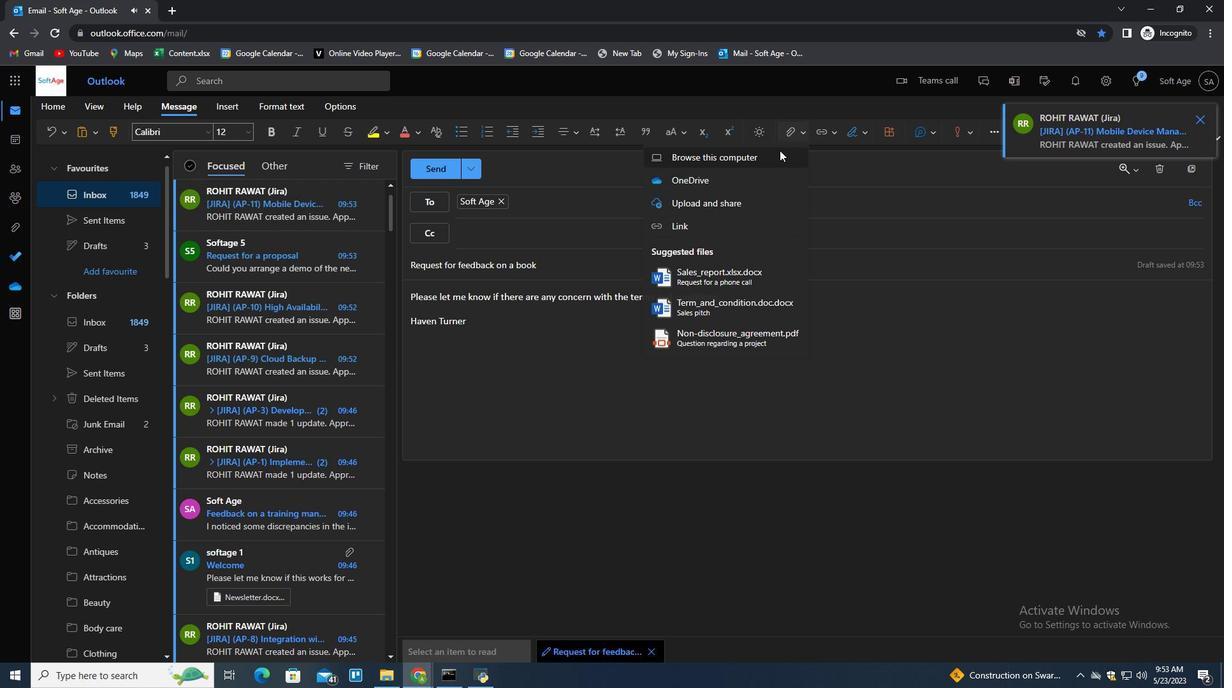 
Action: Mouse pressed left at (764, 156)
Screenshot: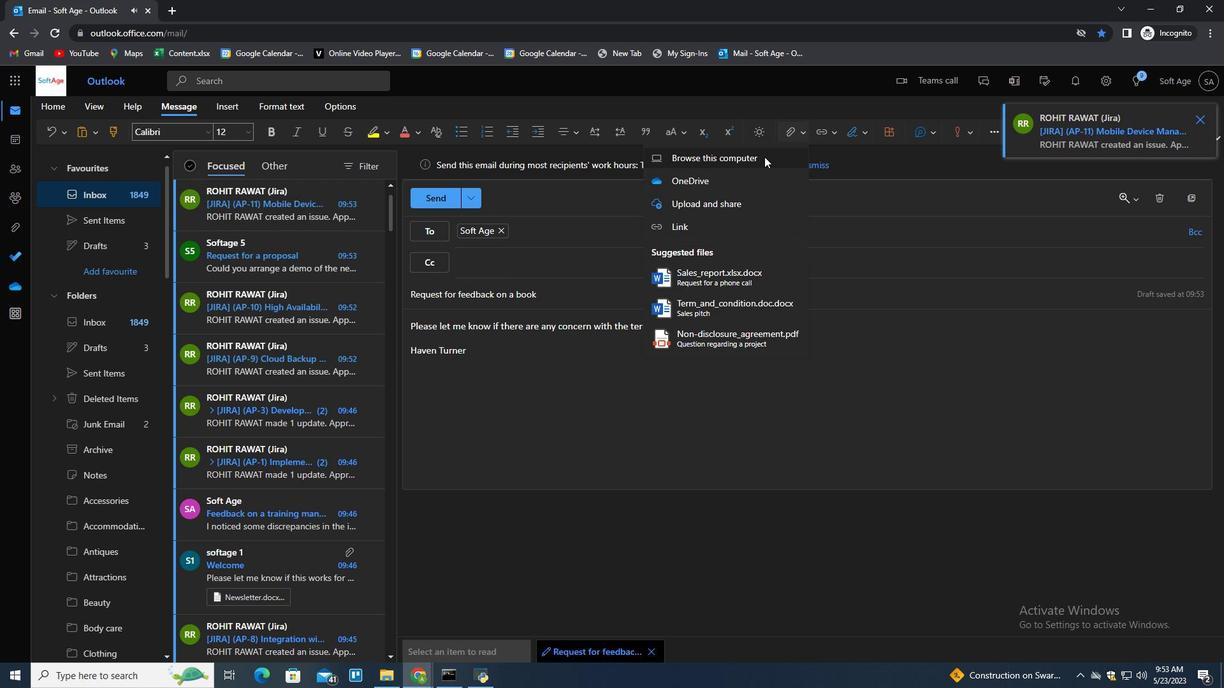 
Action: Mouse moved to (228, 191)
Screenshot: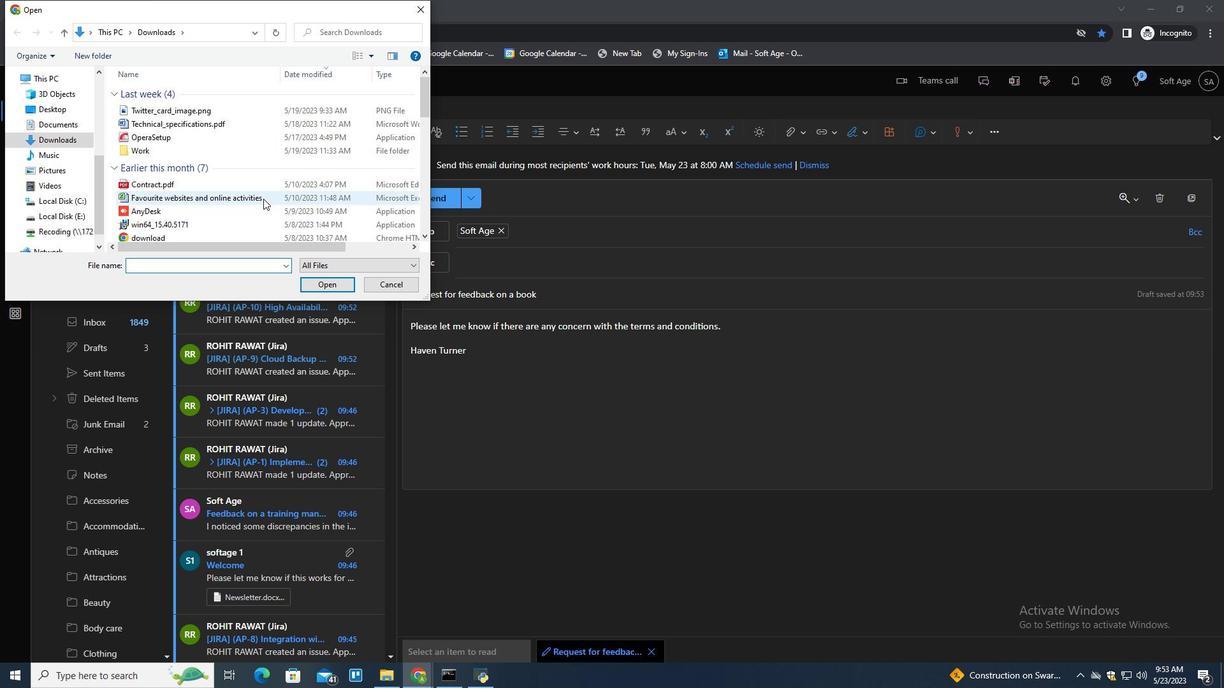 
Action: Mouse scrolled (228, 190) with delta (0, 0)
Screenshot: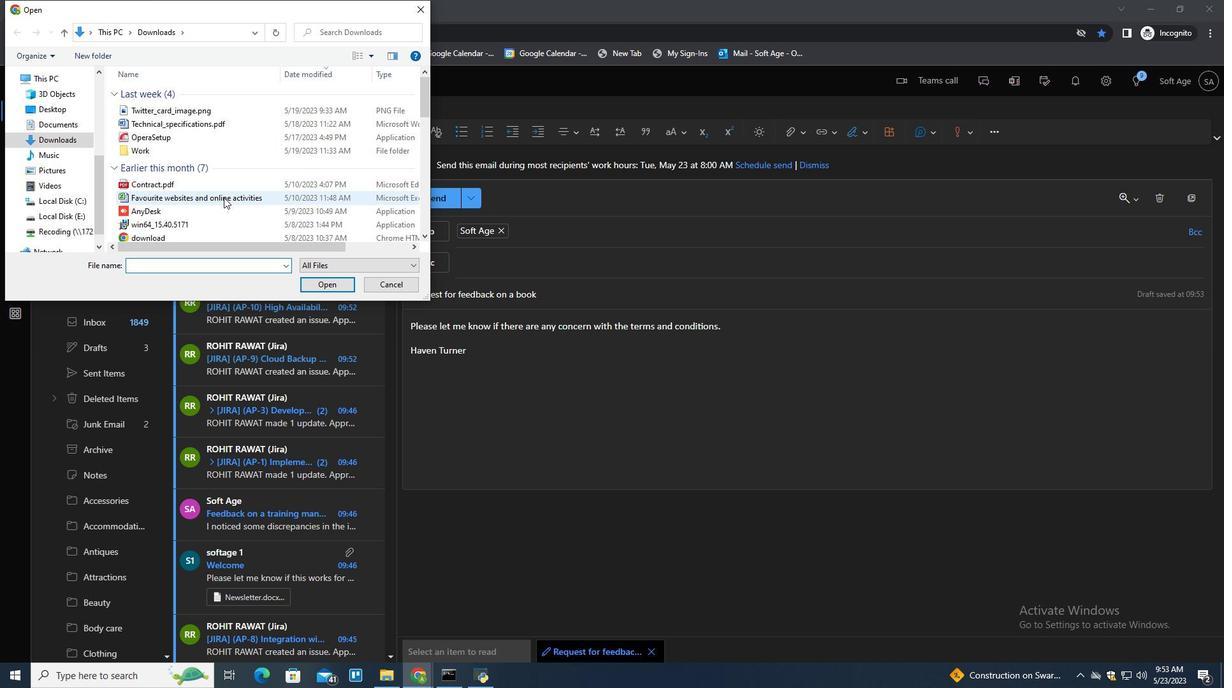 
Action: Mouse scrolled (228, 190) with delta (0, 0)
Screenshot: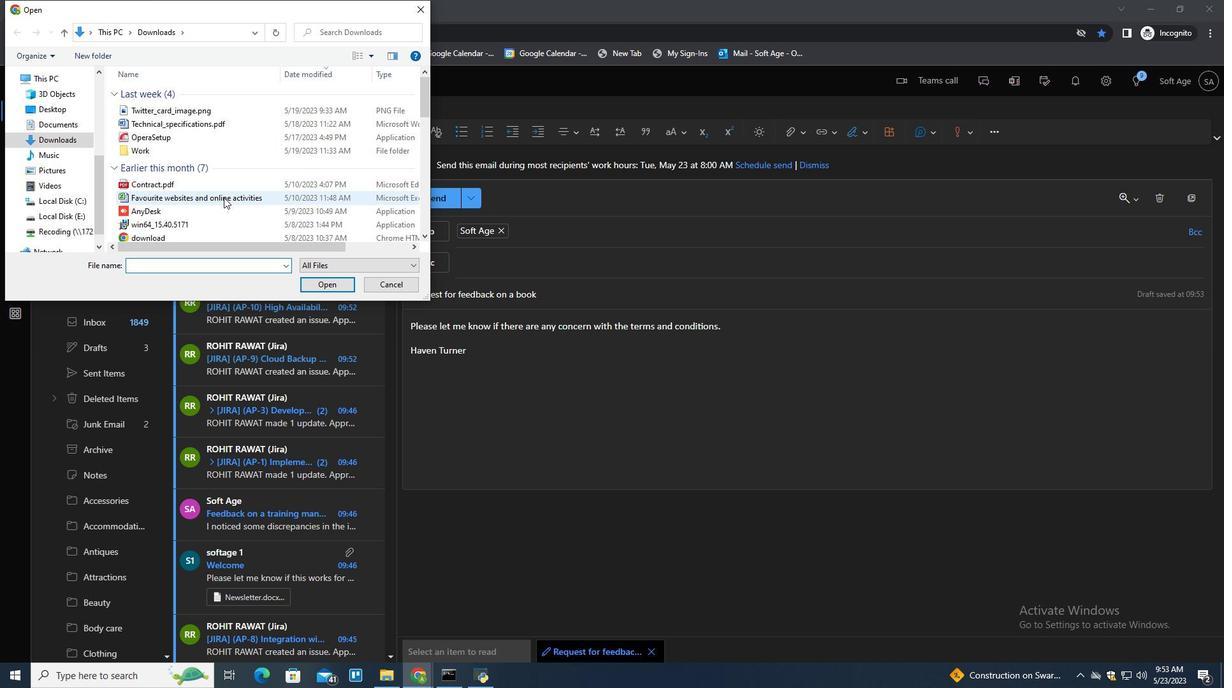 
Action: Mouse scrolled (228, 190) with delta (0, 0)
Screenshot: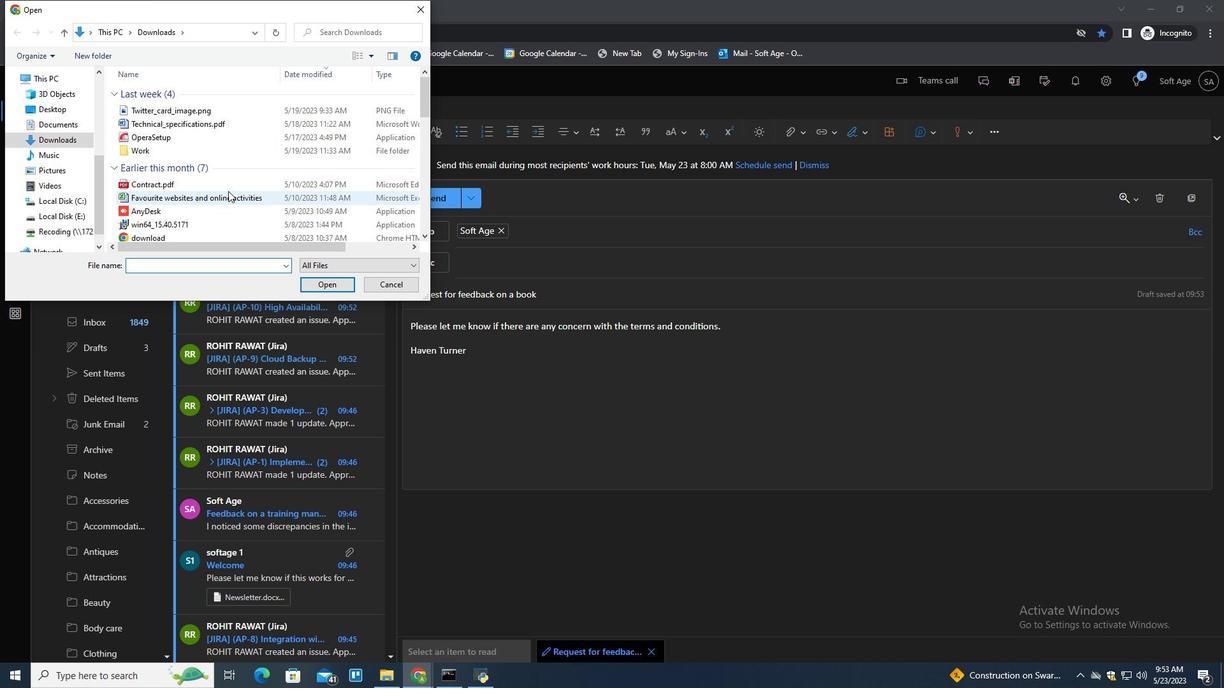 
Action: Mouse scrolled (228, 190) with delta (0, 0)
Screenshot: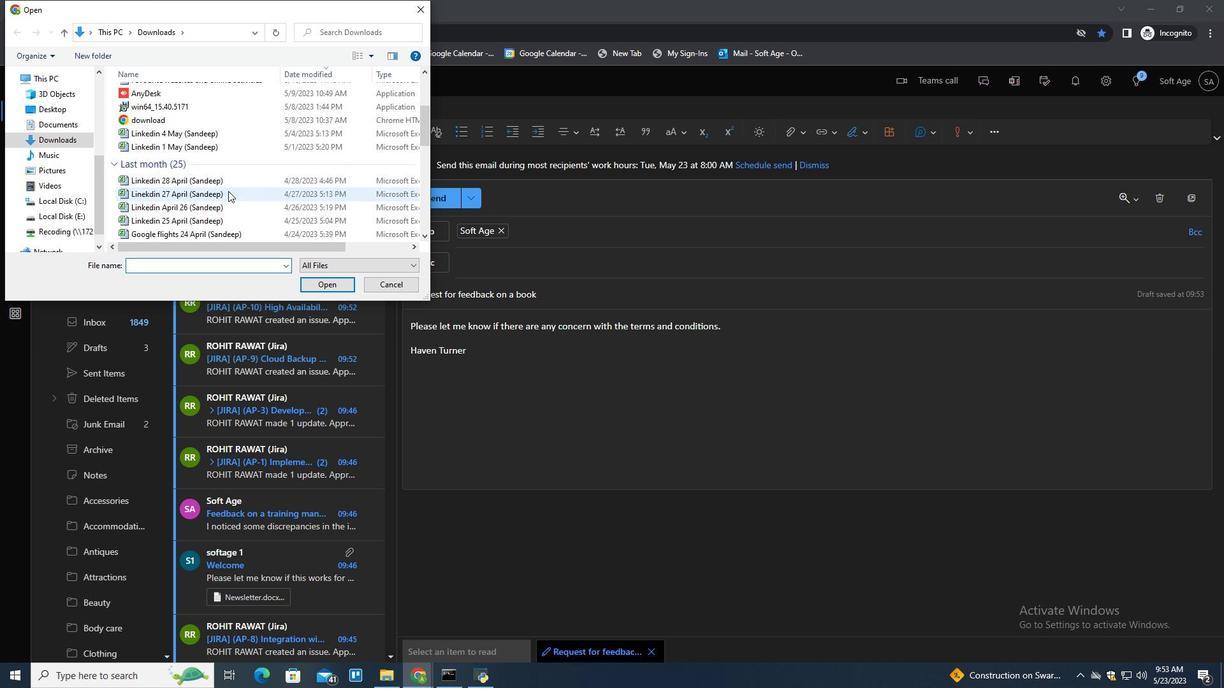 
Action: Mouse scrolled (228, 190) with delta (0, 0)
Screenshot: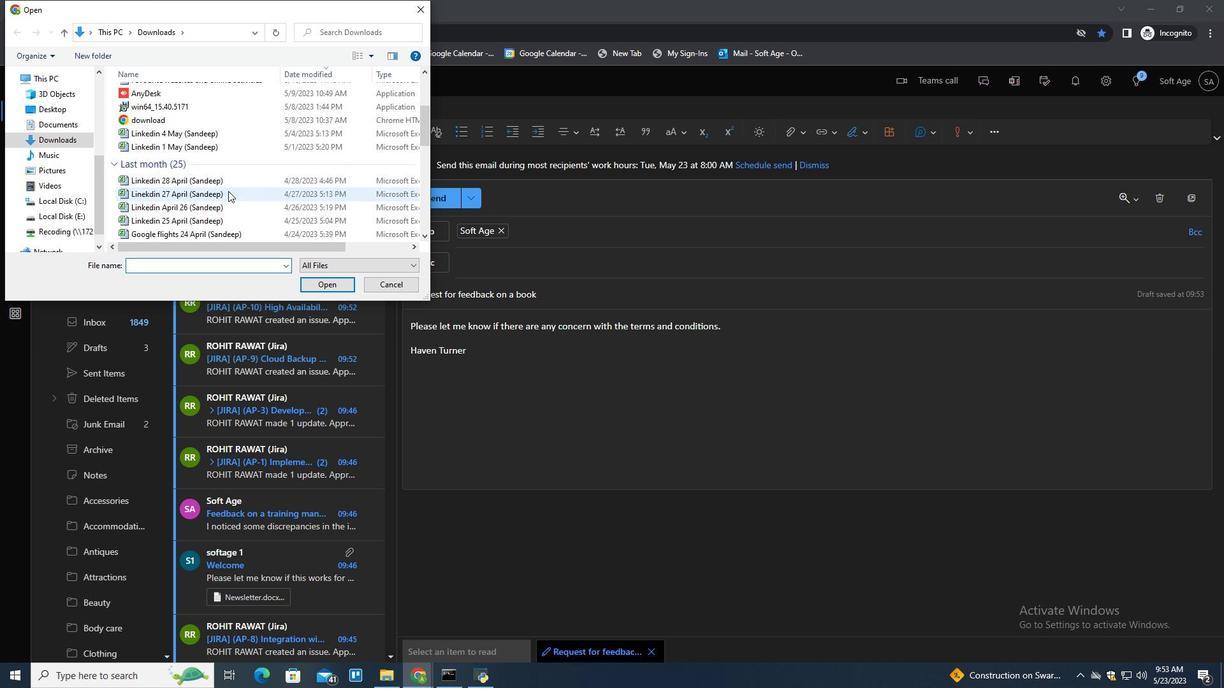 
Action: Mouse scrolled (228, 190) with delta (0, 0)
Screenshot: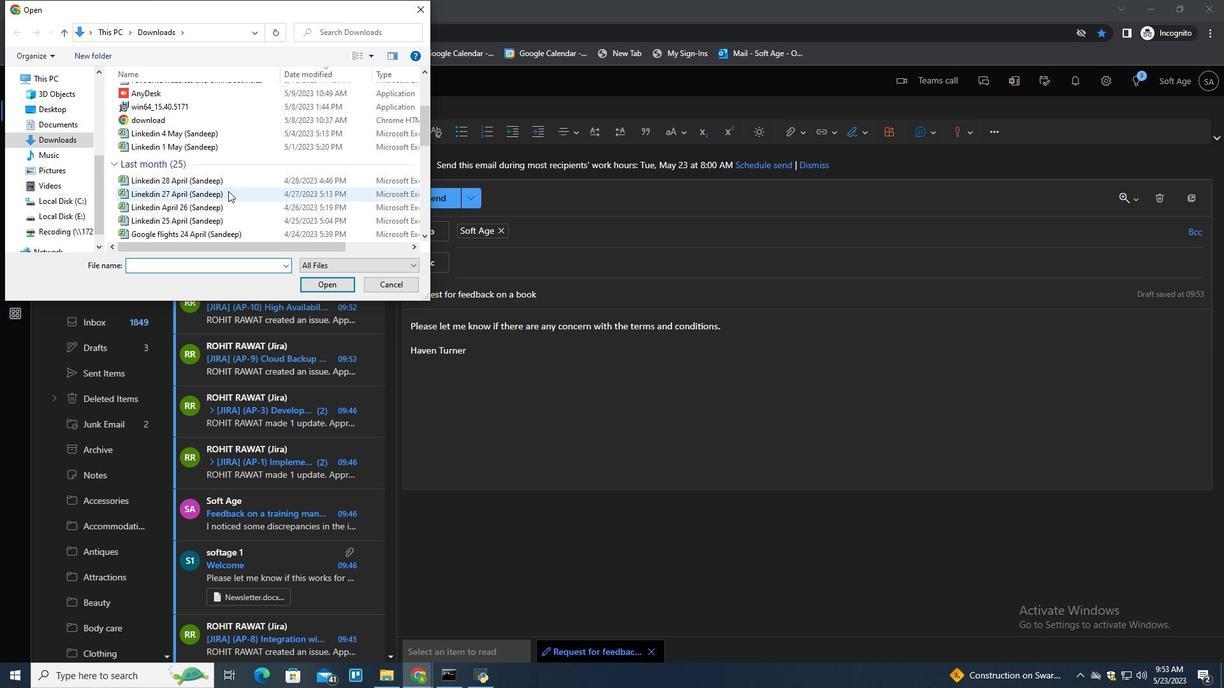 
Action: Mouse scrolled (228, 191) with delta (0, 0)
Screenshot: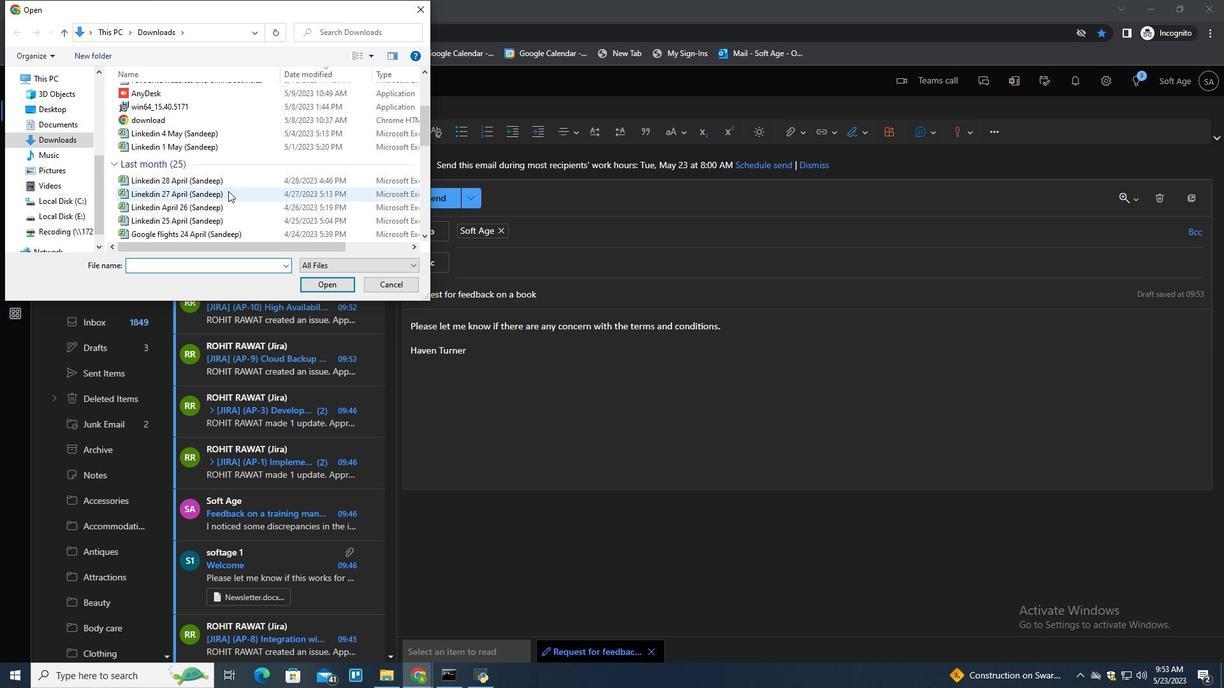 
Action: Mouse scrolled (228, 190) with delta (0, 0)
Screenshot: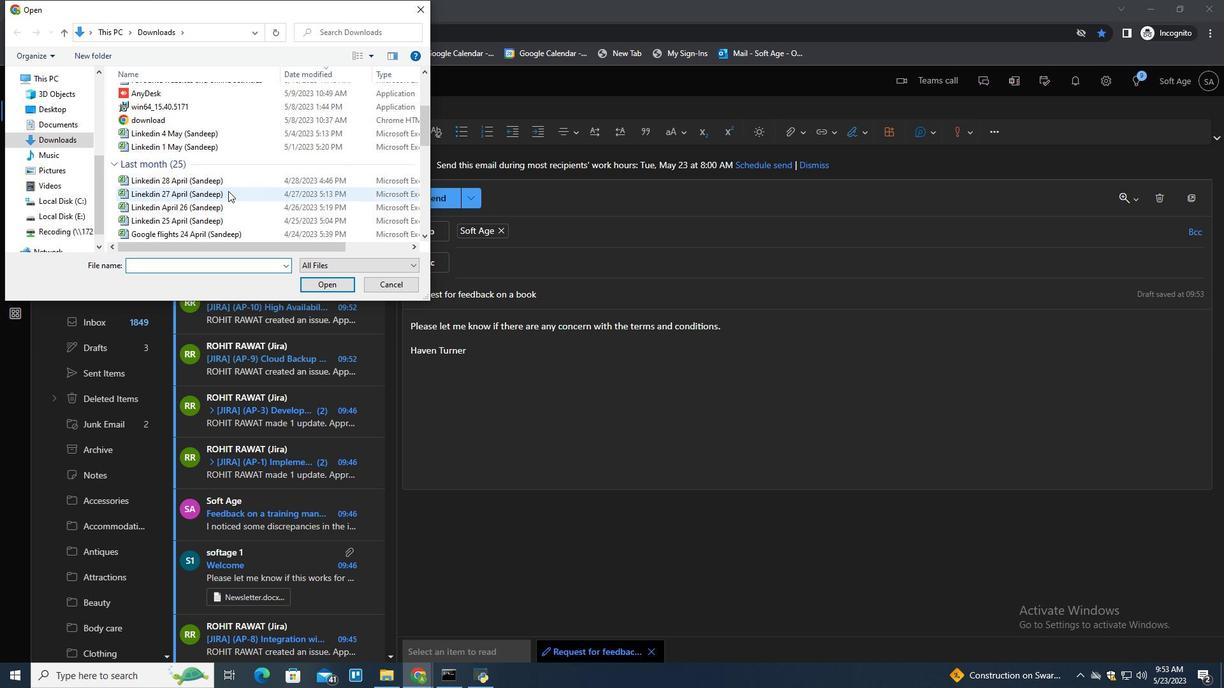 
Action: Mouse scrolled (228, 190) with delta (0, 0)
Screenshot: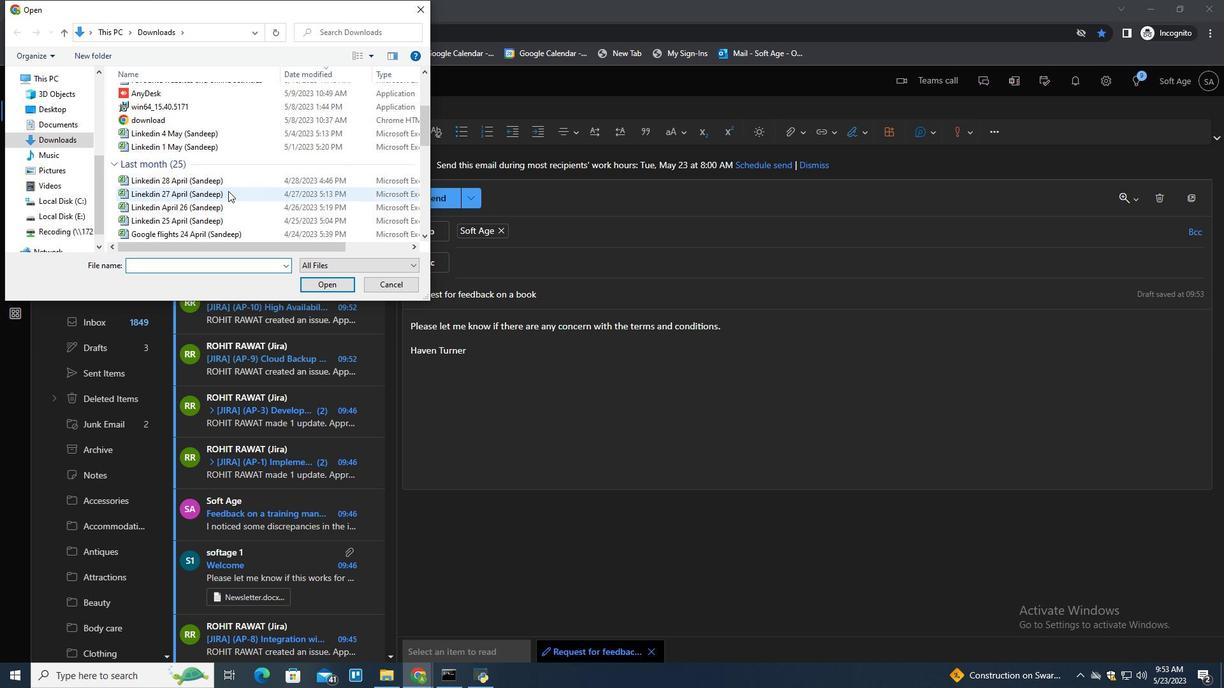 
Action: Mouse scrolled (228, 190) with delta (0, 0)
Screenshot: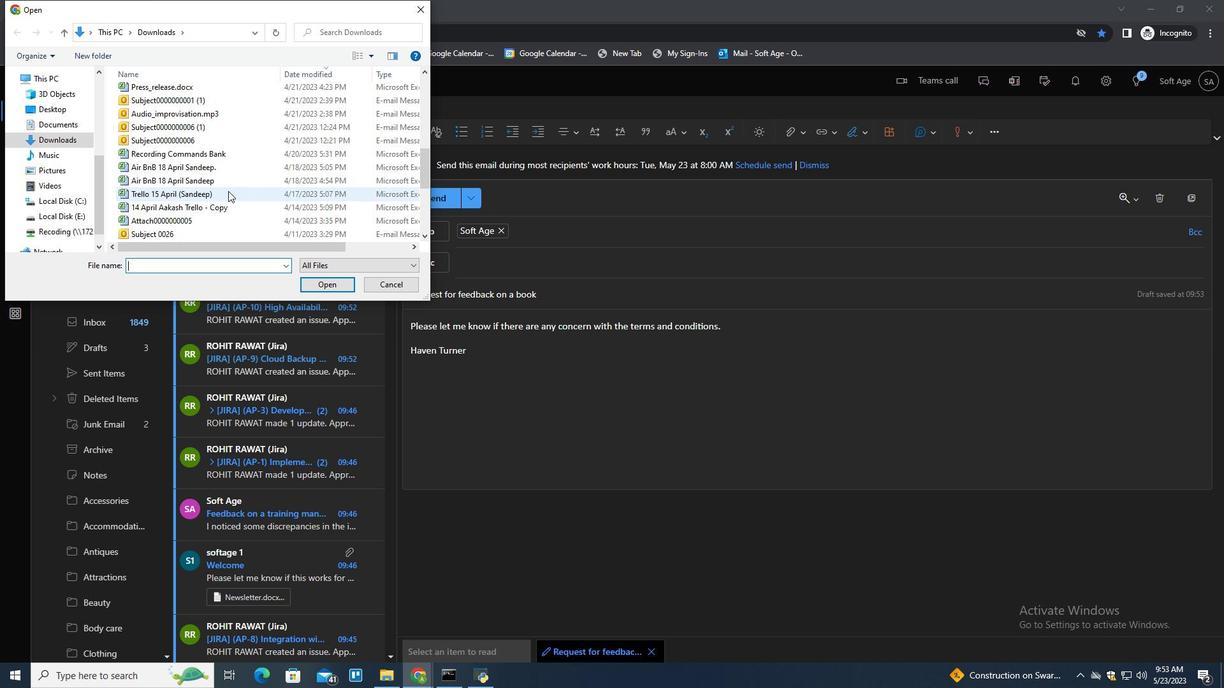 
Action: Mouse scrolled (228, 190) with delta (0, 0)
Screenshot: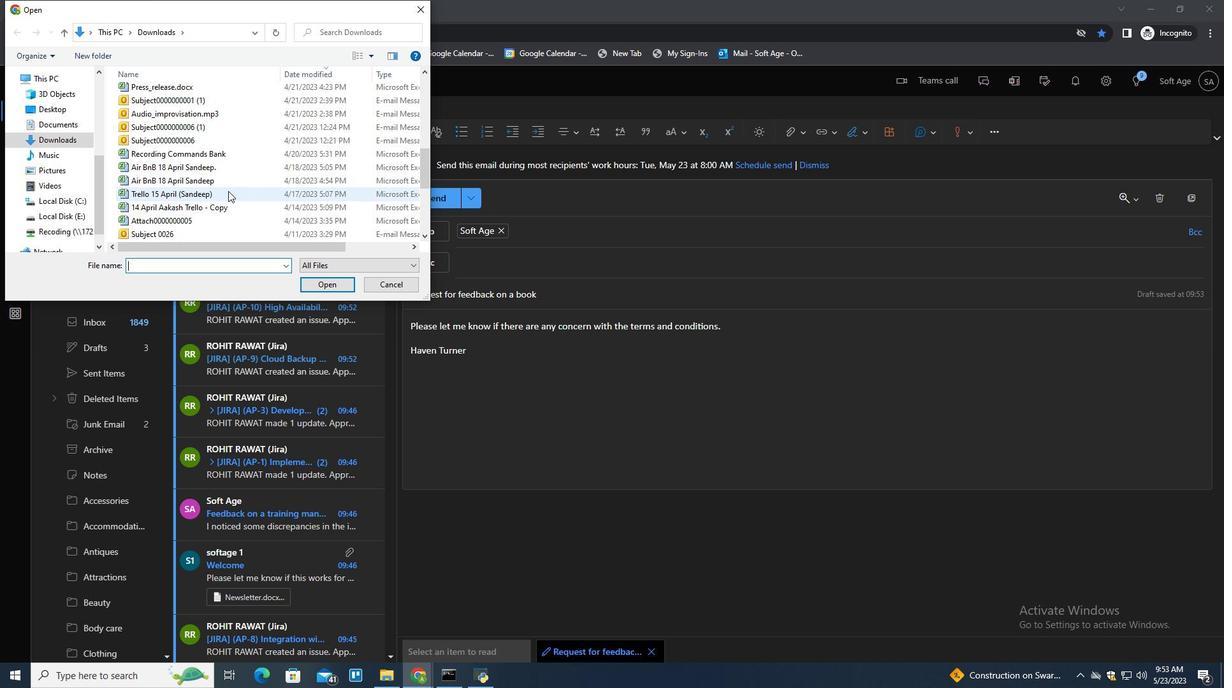 
Action: Mouse scrolled (228, 190) with delta (0, 0)
Screenshot: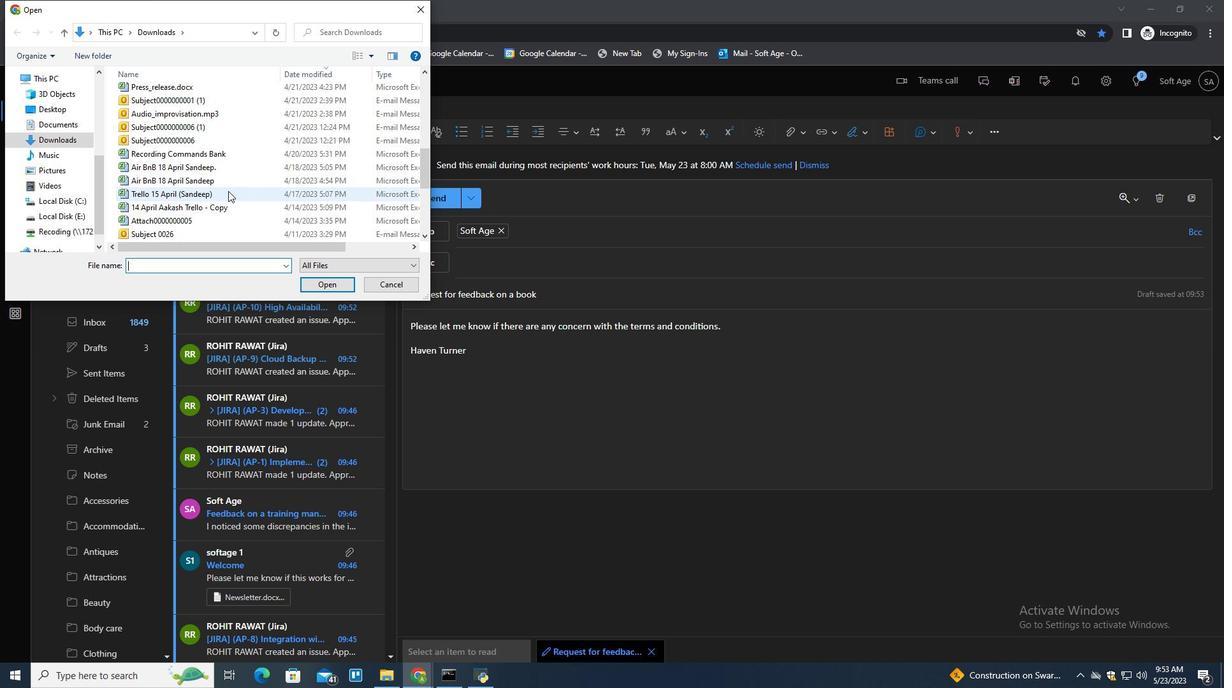 
Action: Mouse scrolled (228, 190) with delta (0, 0)
Screenshot: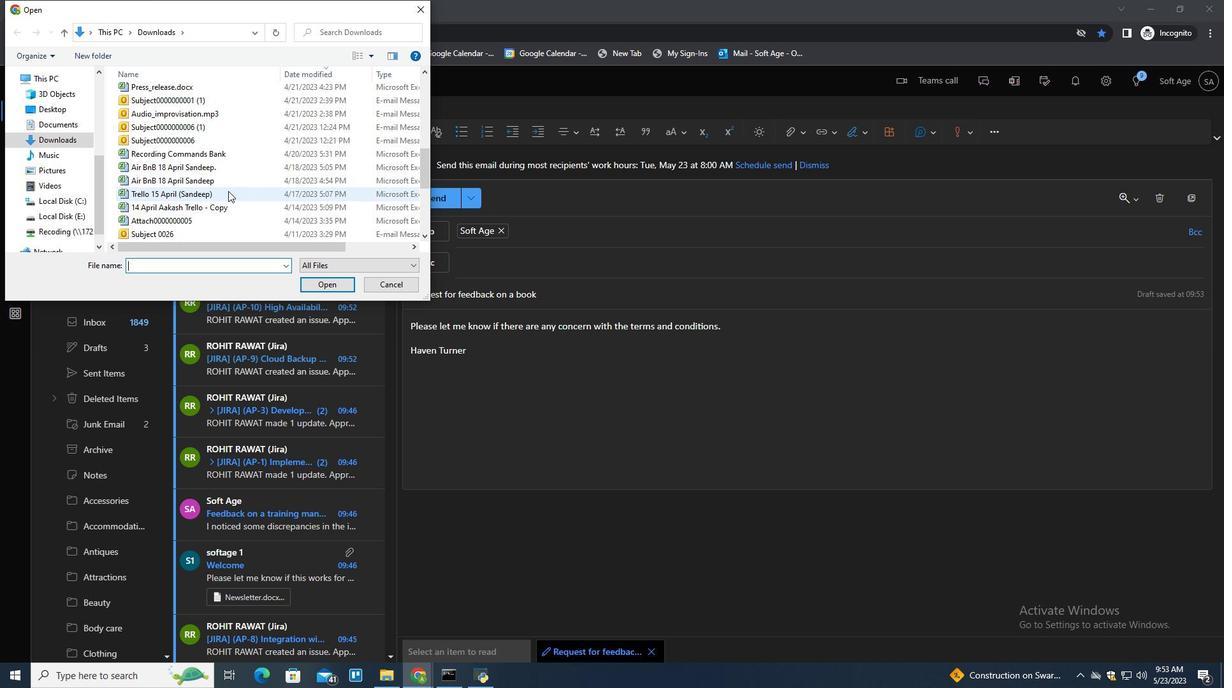 
Action: Mouse moved to (230, 191)
Screenshot: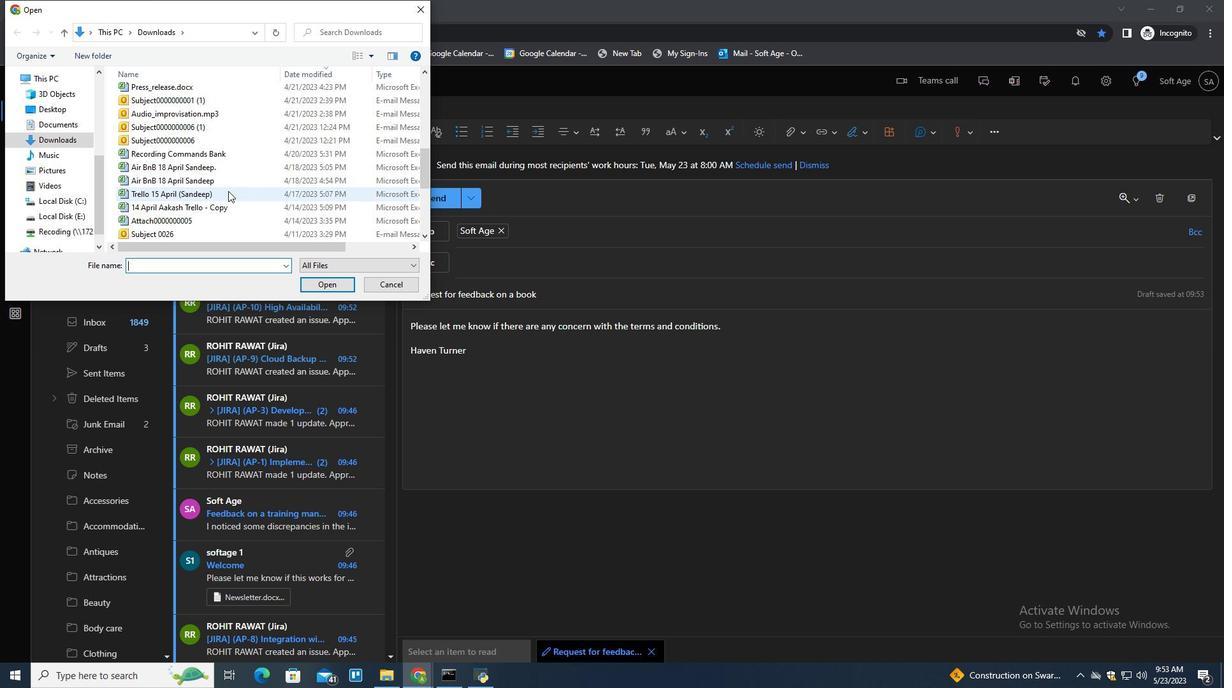 
Action: Mouse scrolled (230, 191) with delta (0, 0)
Screenshot: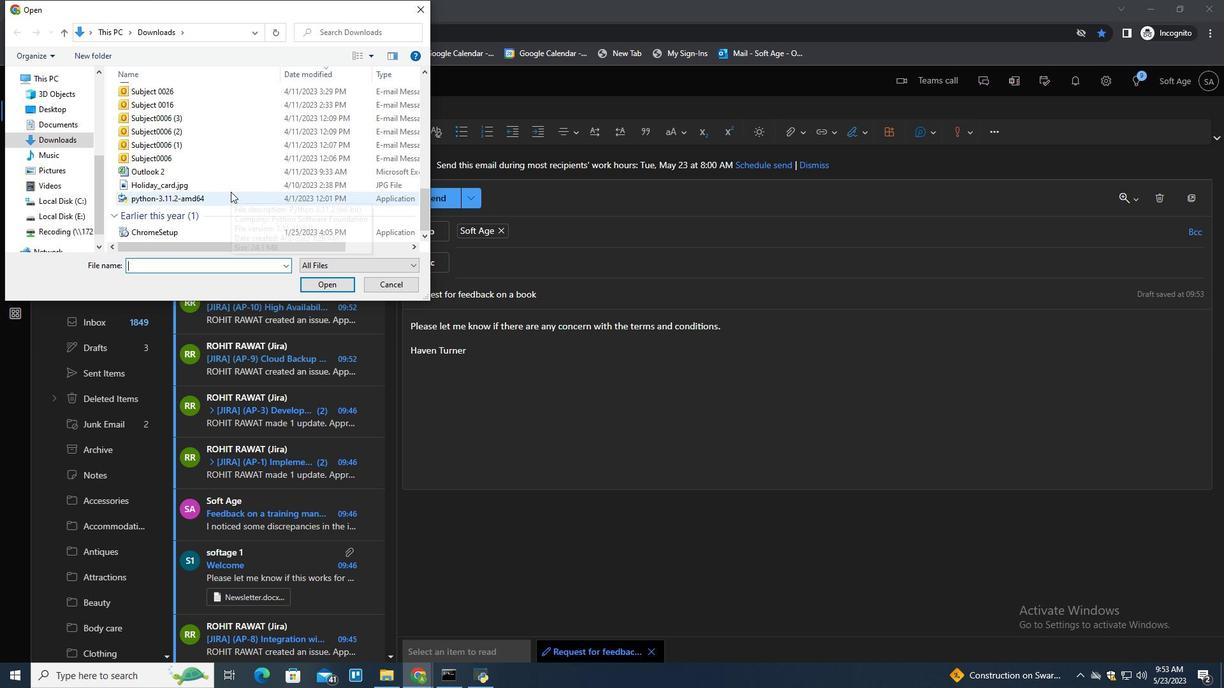 
Action: Mouse scrolled (230, 191) with delta (0, 0)
Screenshot: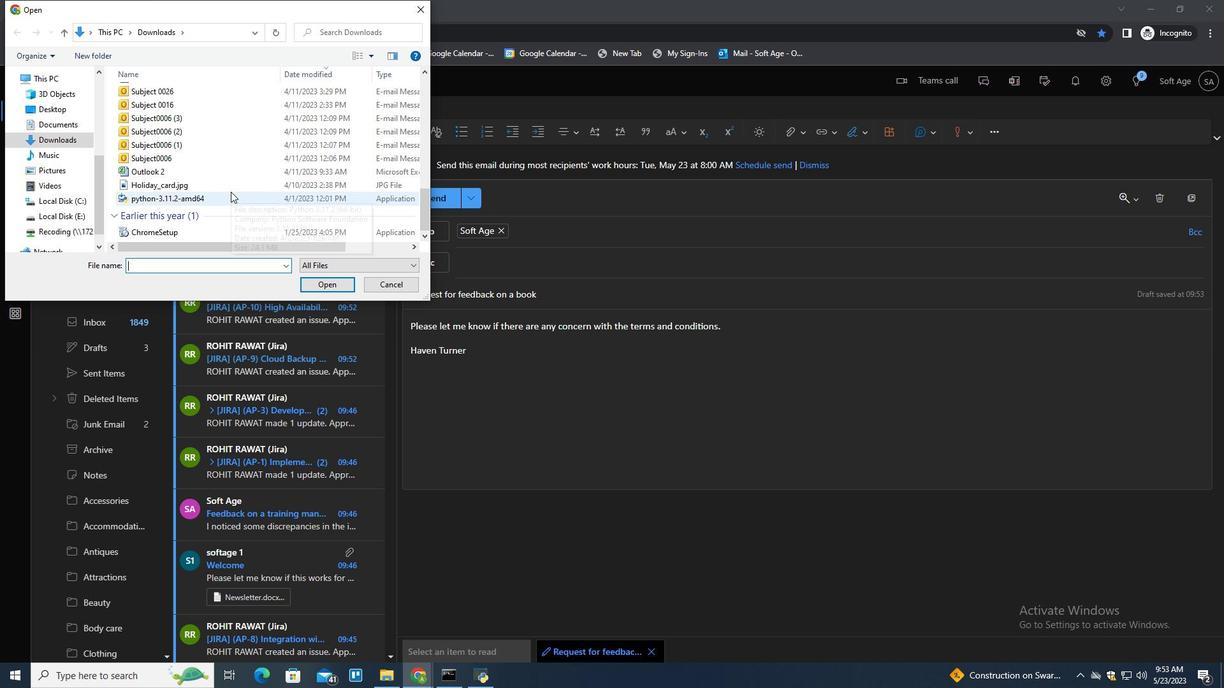 
Action: Mouse scrolled (230, 191) with delta (0, 0)
Screenshot: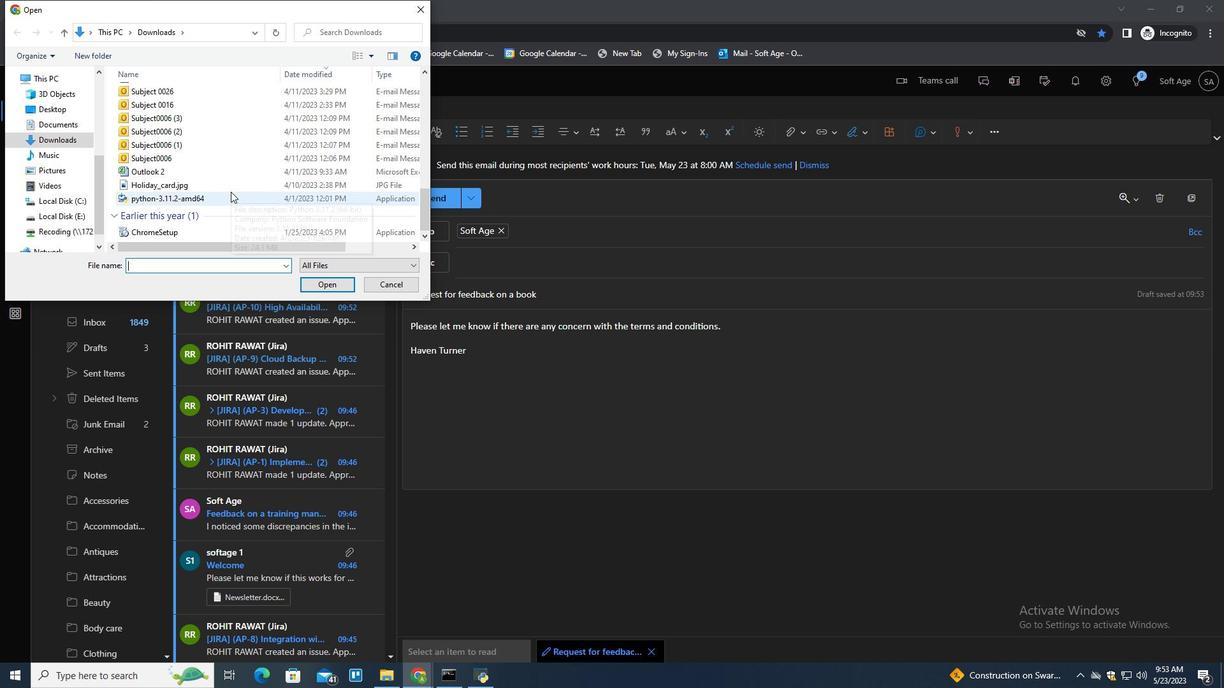 
Action: Mouse scrolled (230, 191) with delta (0, 0)
Screenshot: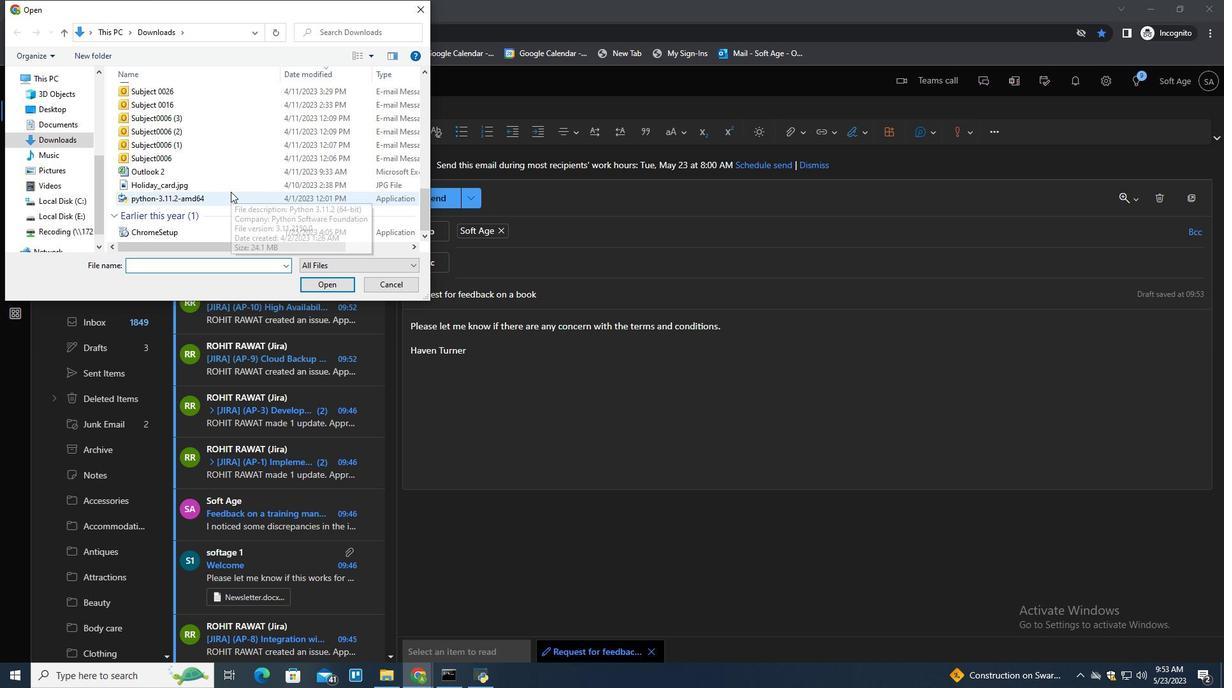 
Action: Mouse moved to (233, 186)
Screenshot: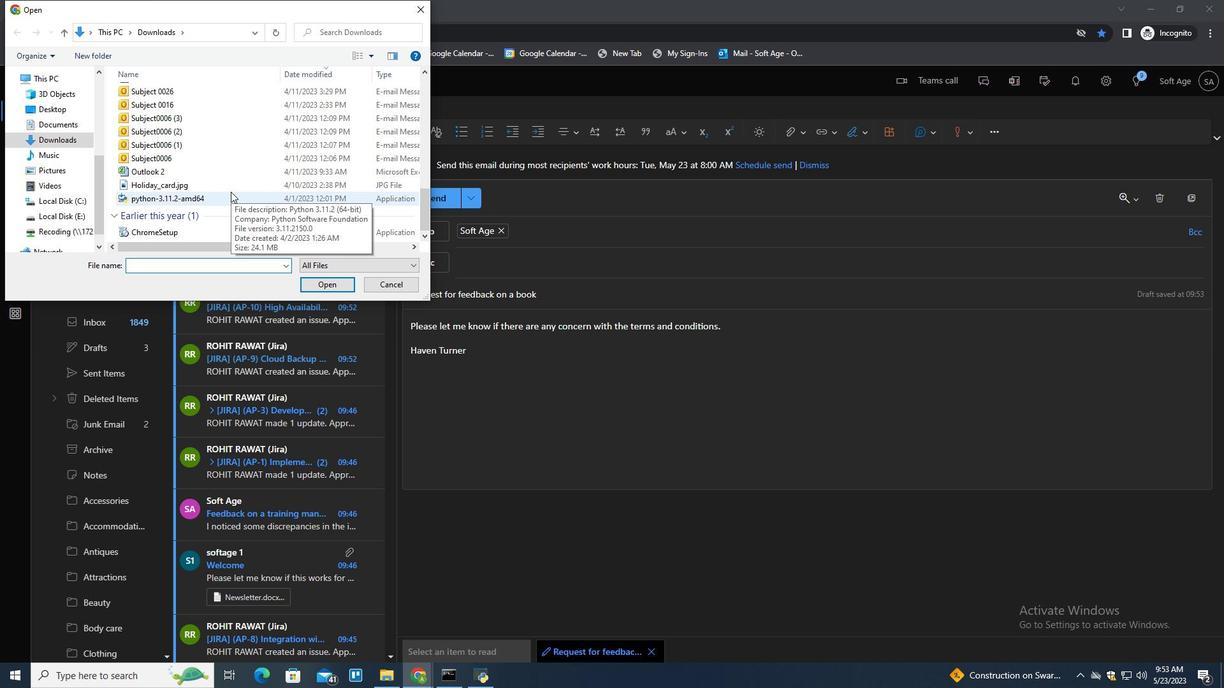 
Action: Mouse pressed left at (233, 186)
Screenshot: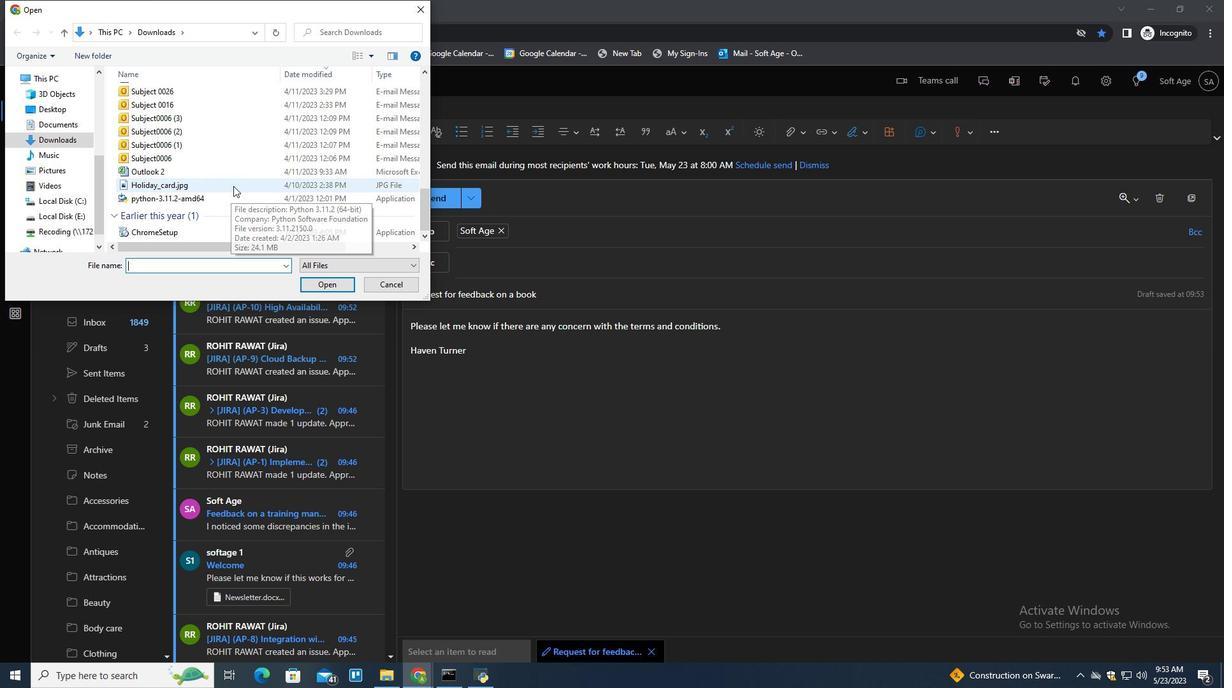 
Action: Mouse moved to (235, 184)
Screenshot: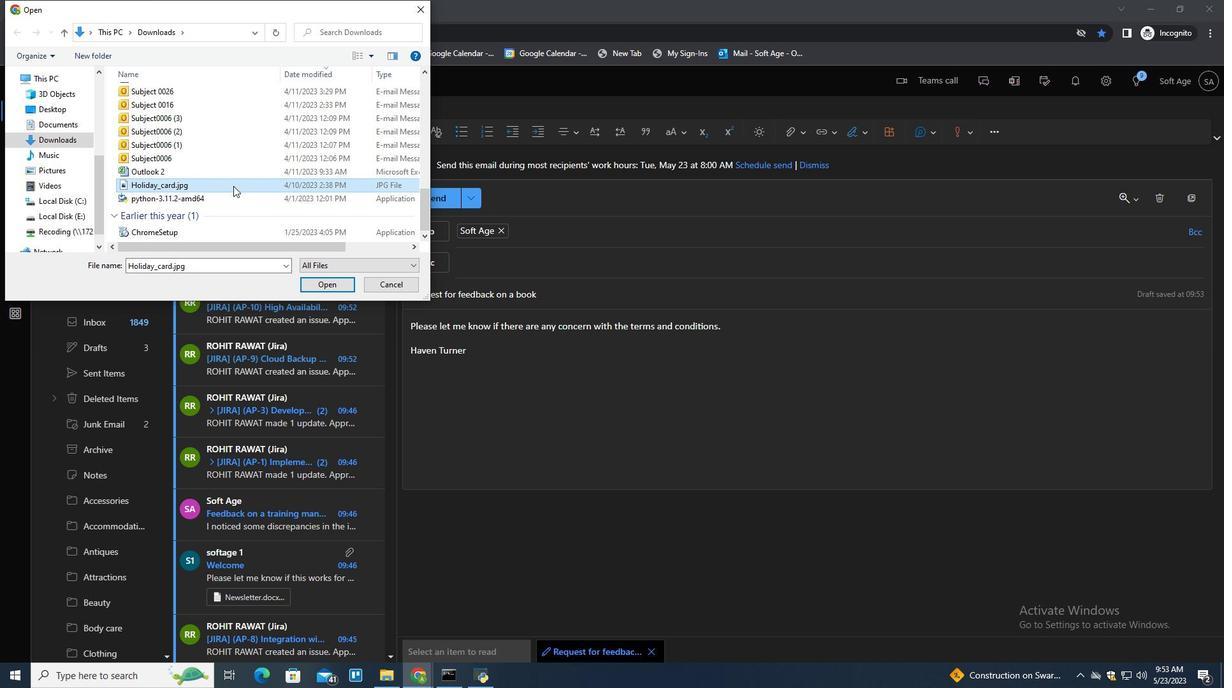 
Action: Key pressed <Key.f2><Key.shift>Animated<Key.shift>_gid<Key.backspace>f.fi<Key.backspace><Key.backspace>gid<Key.backspace>f
Screenshot: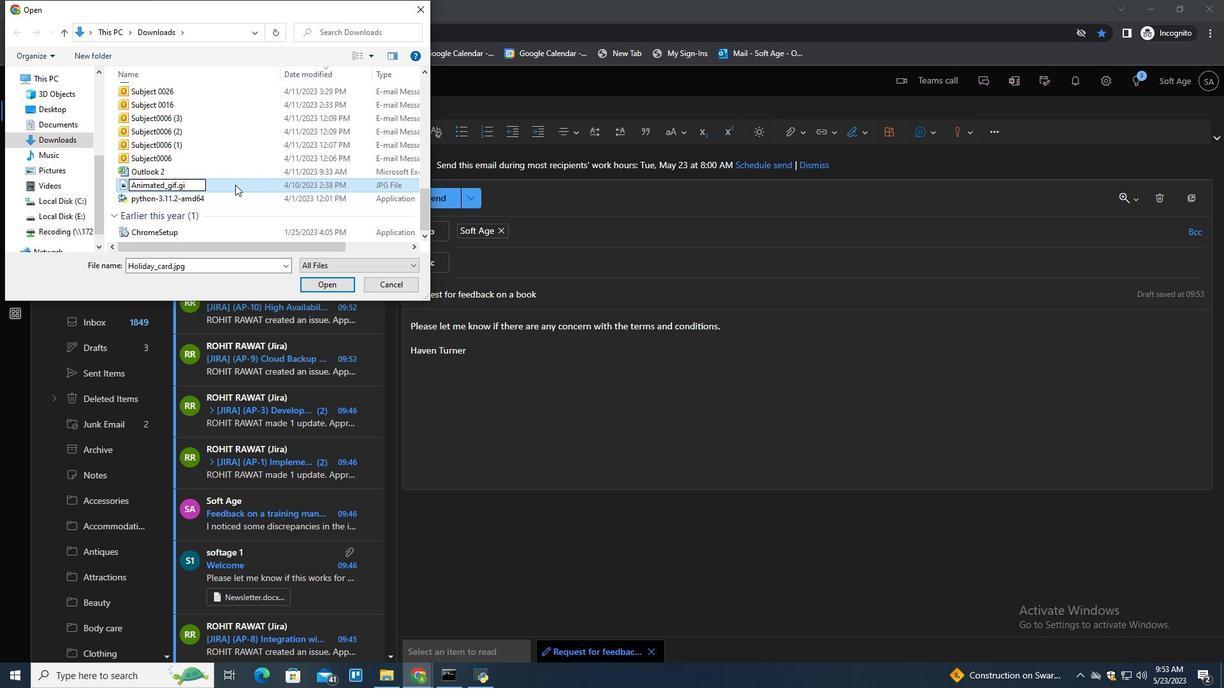
Action: Mouse moved to (247, 184)
Screenshot: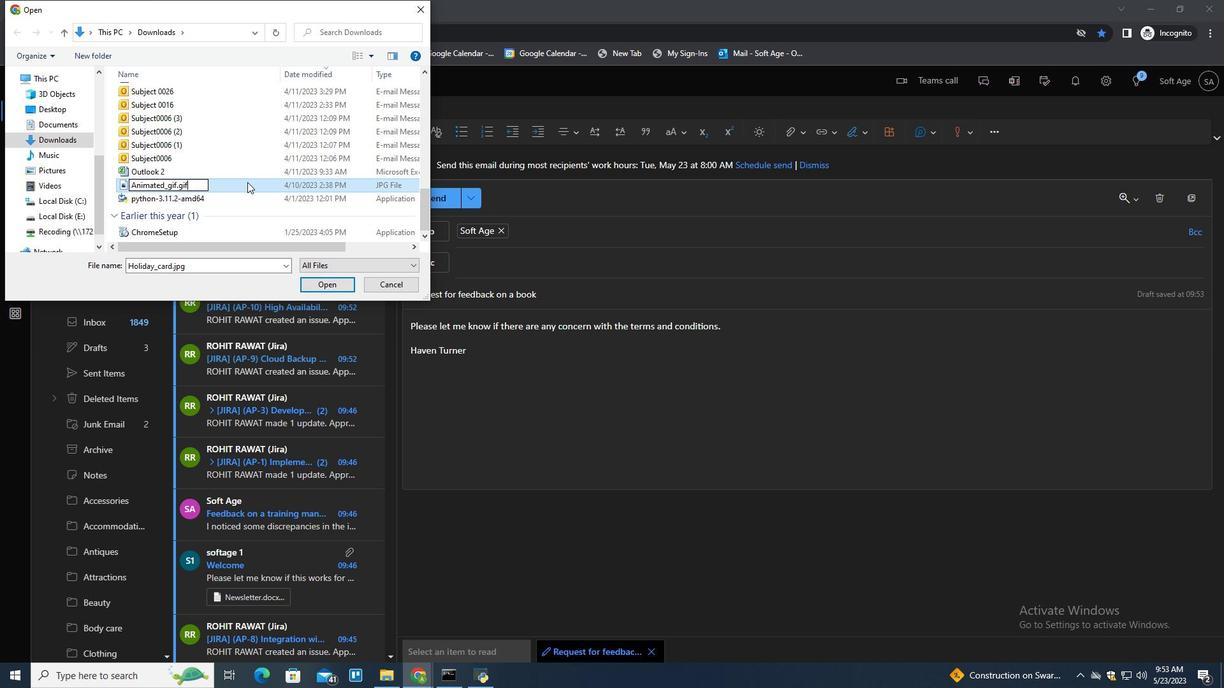 
Action: Mouse pressed left at (247, 184)
Screenshot: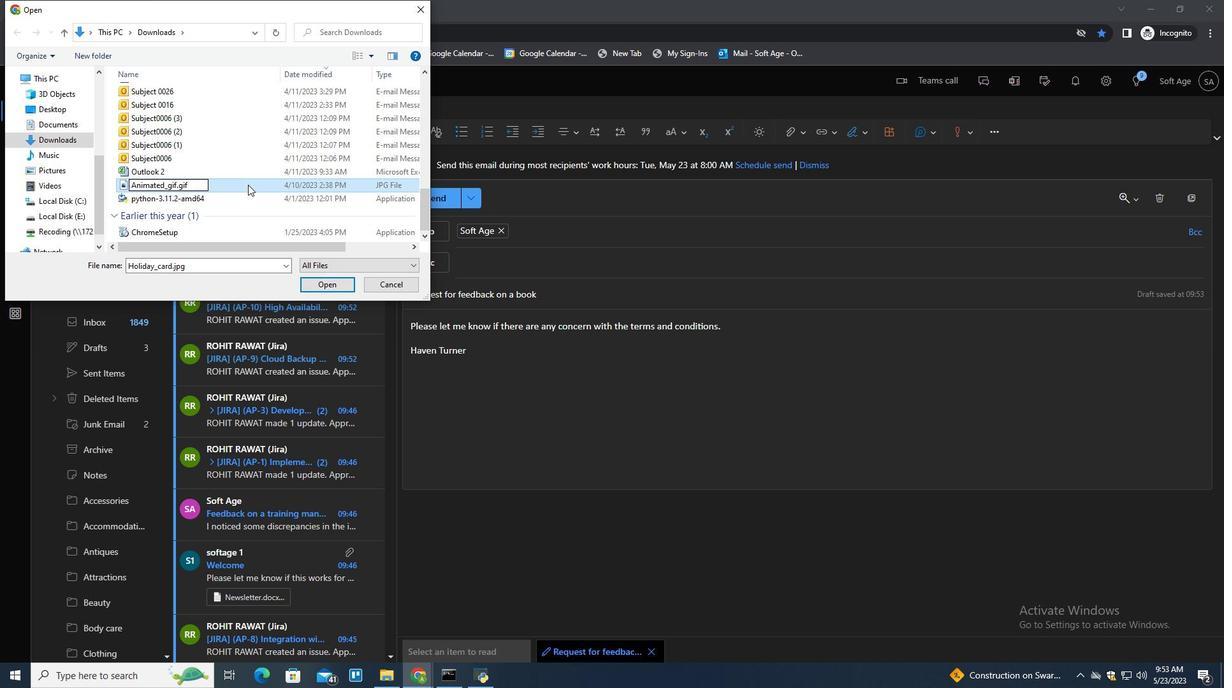 
Action: Mouse moved to (321, 282)
Screenshot: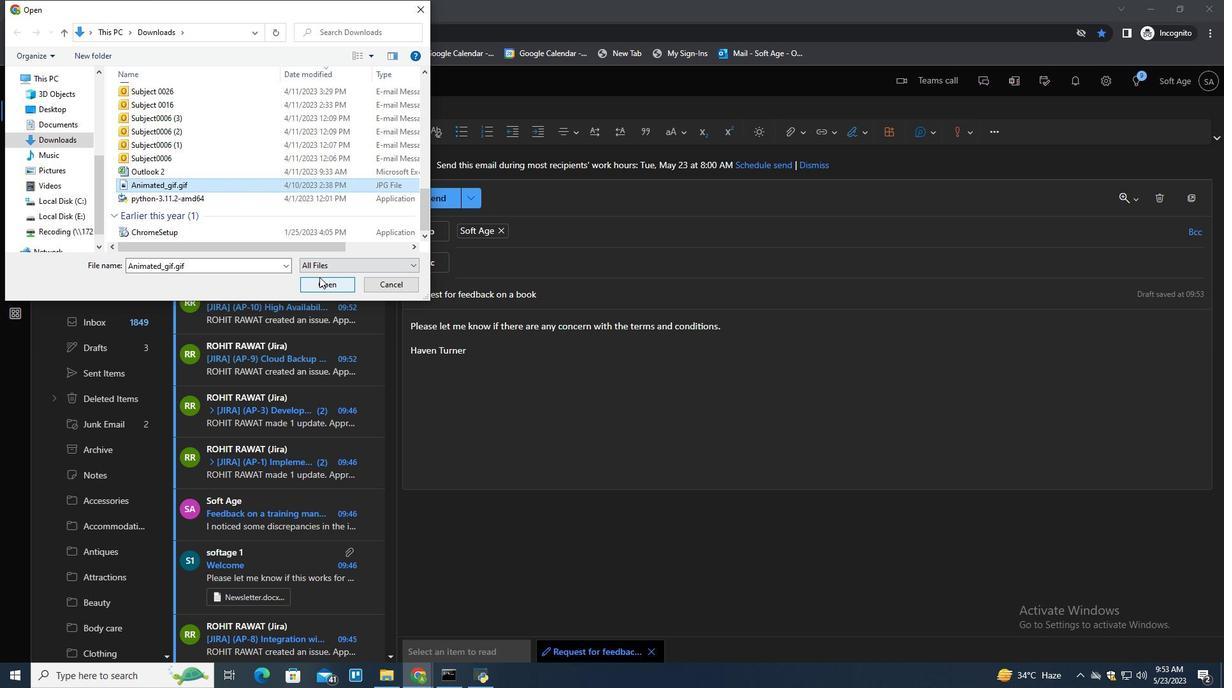 
Action: Mouse pressed left at (321, 282)
Screenshot: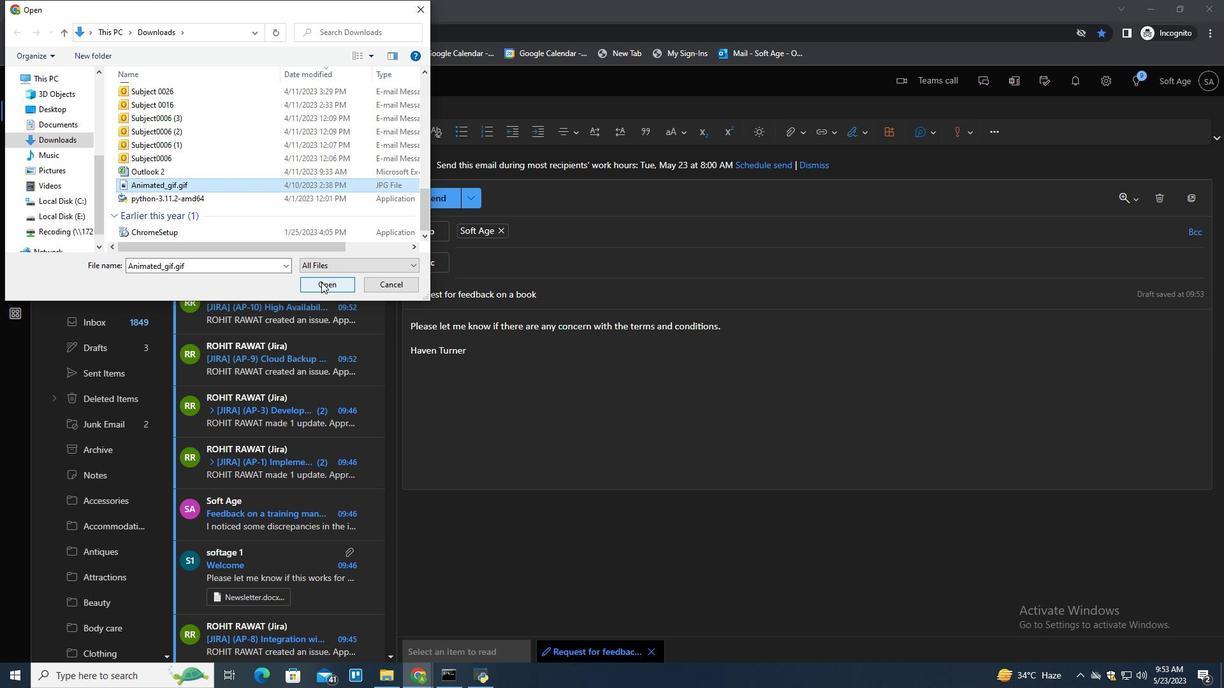 
Action: Mouse moved to (328, 281)
Screenshot: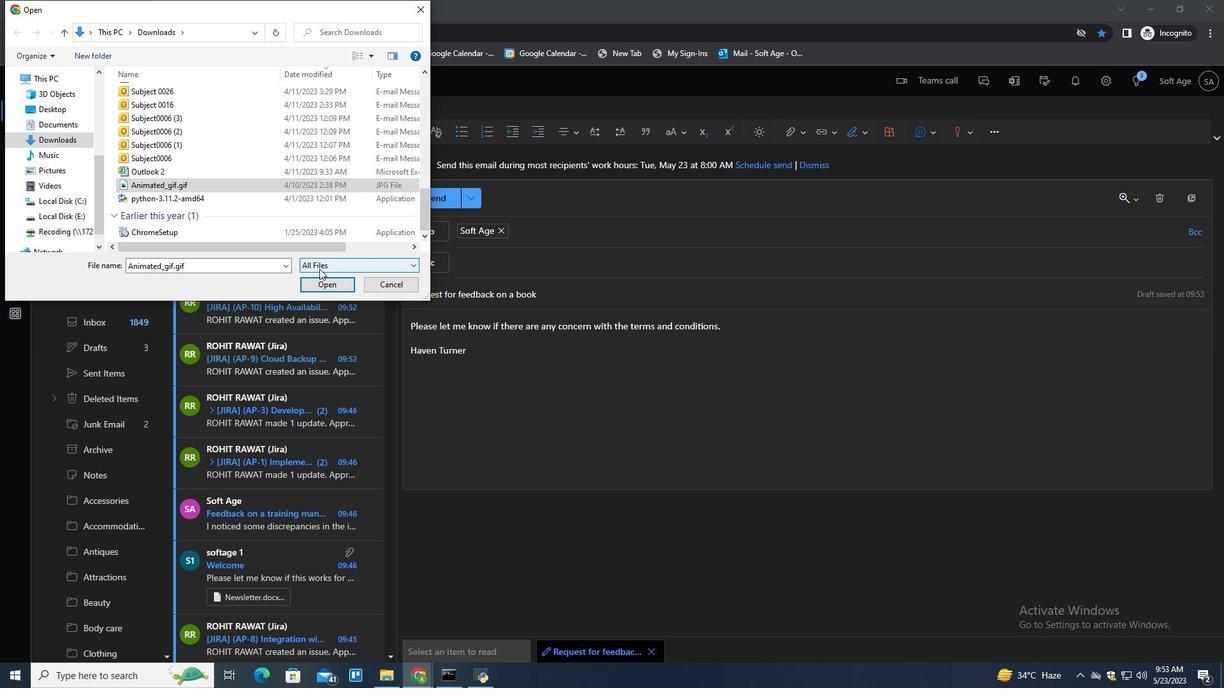 
Action: Mouse pressed left at (328, 281)
Screenshot: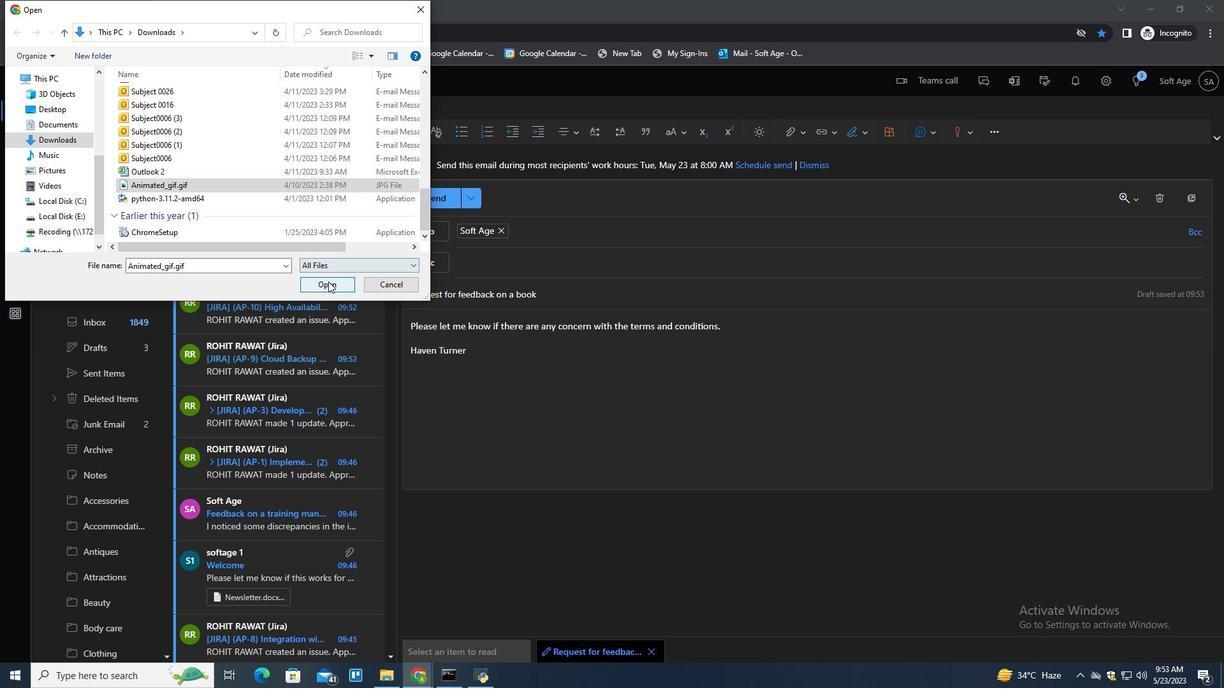 
Action: Mouse moved to (763, 446)
Screenshot: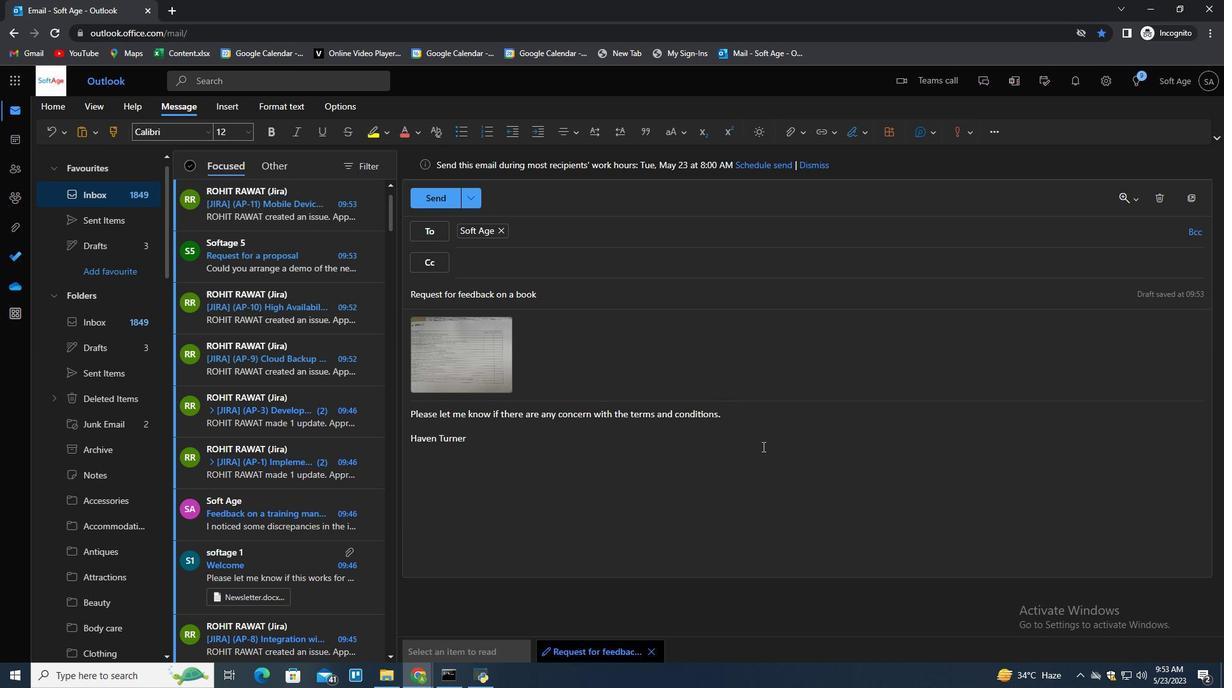 
Action: Mouse pressed left at (763, 446)
Screenshot: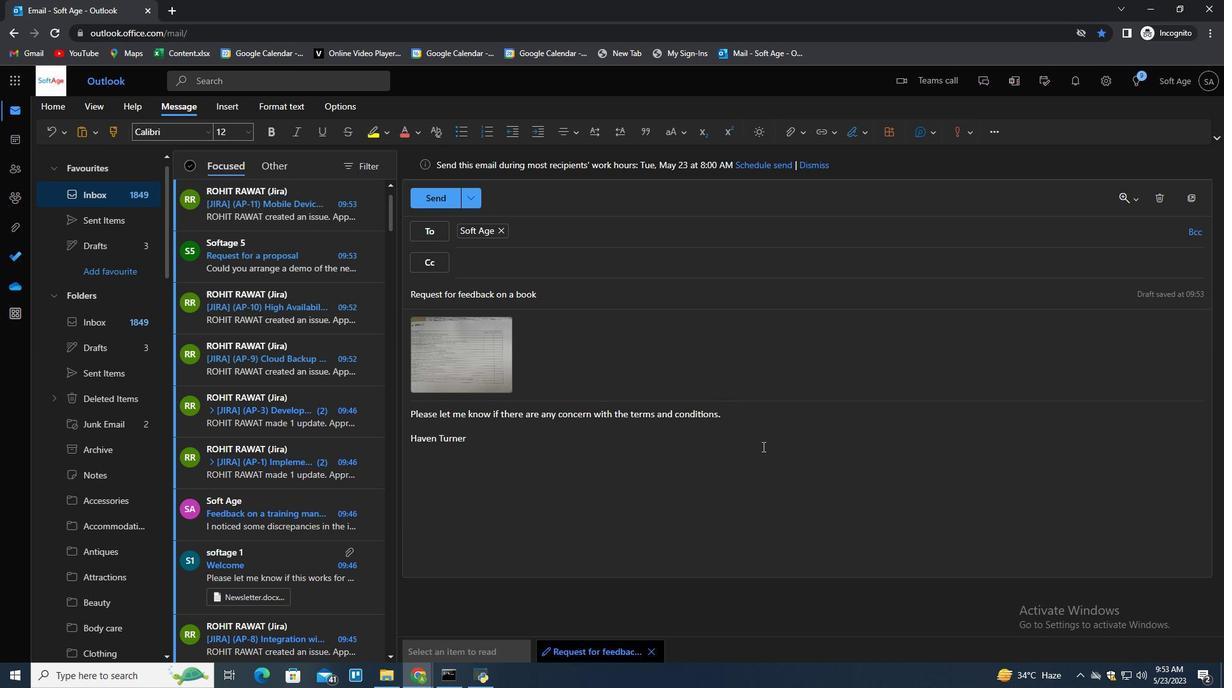 
Action: Key pressed <Key.enter>
Screenshot: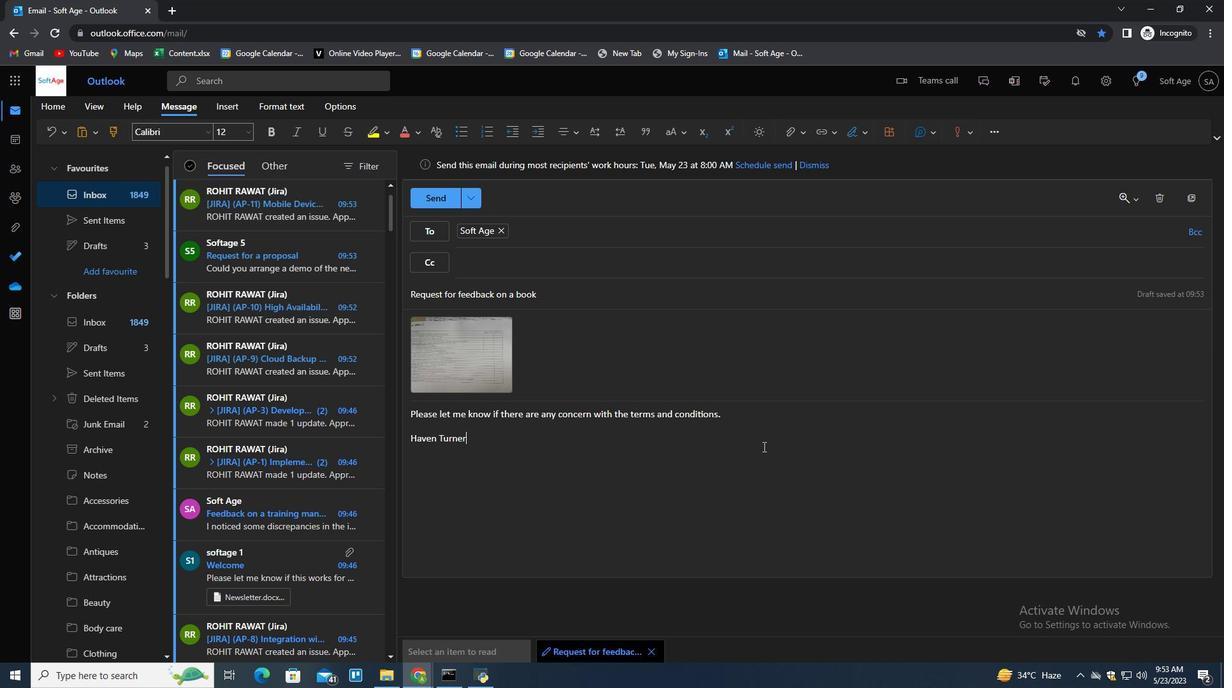 
Action: Mouse moved to (134, 216)
Screenshot: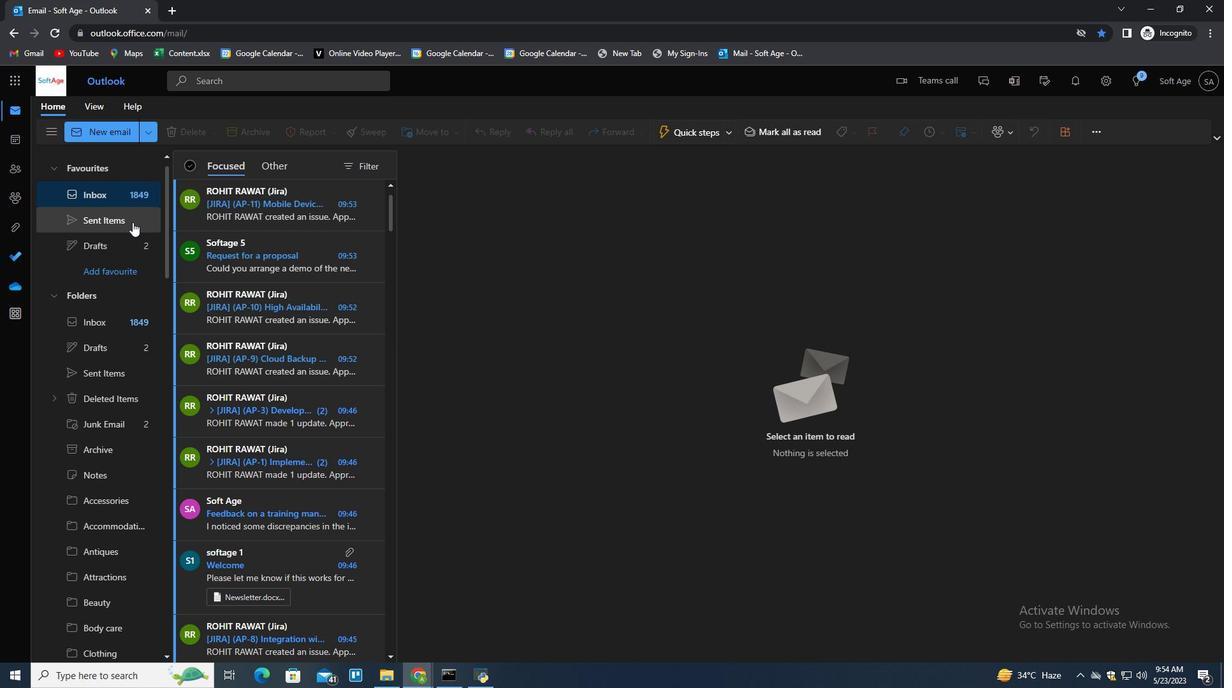 
Action: Mouse pressed left at (134, 216)
Screenshot: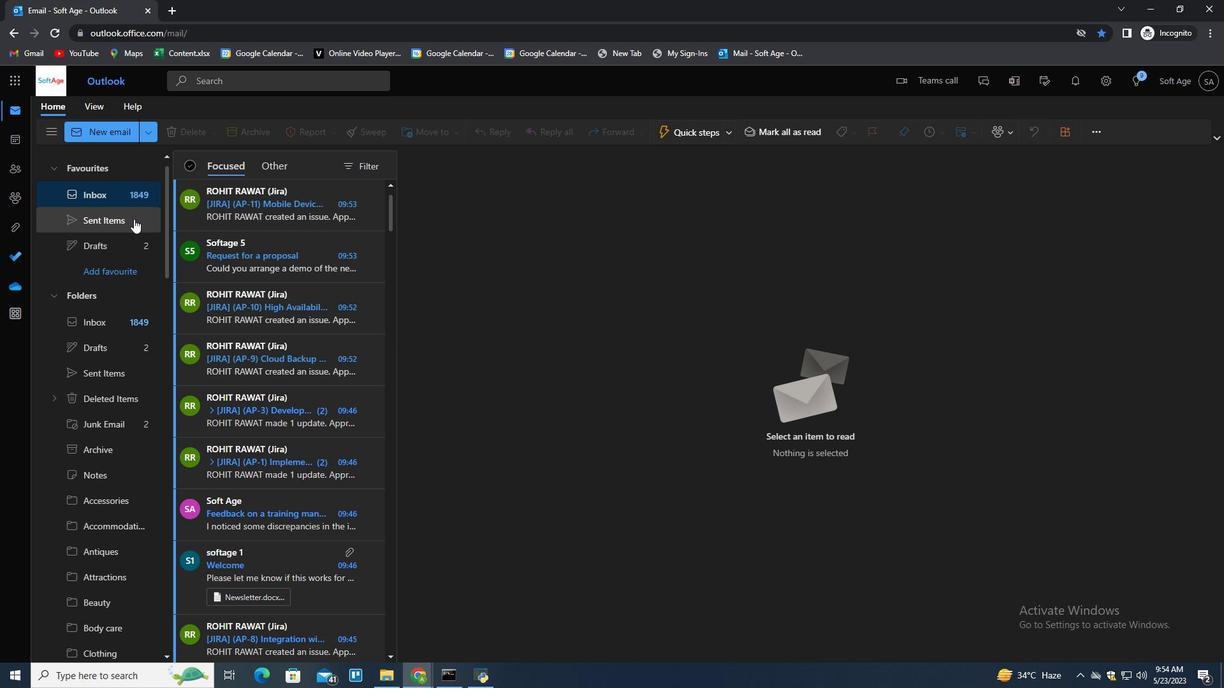 
Action: Mouse moved to (270, 199)
Screenshot: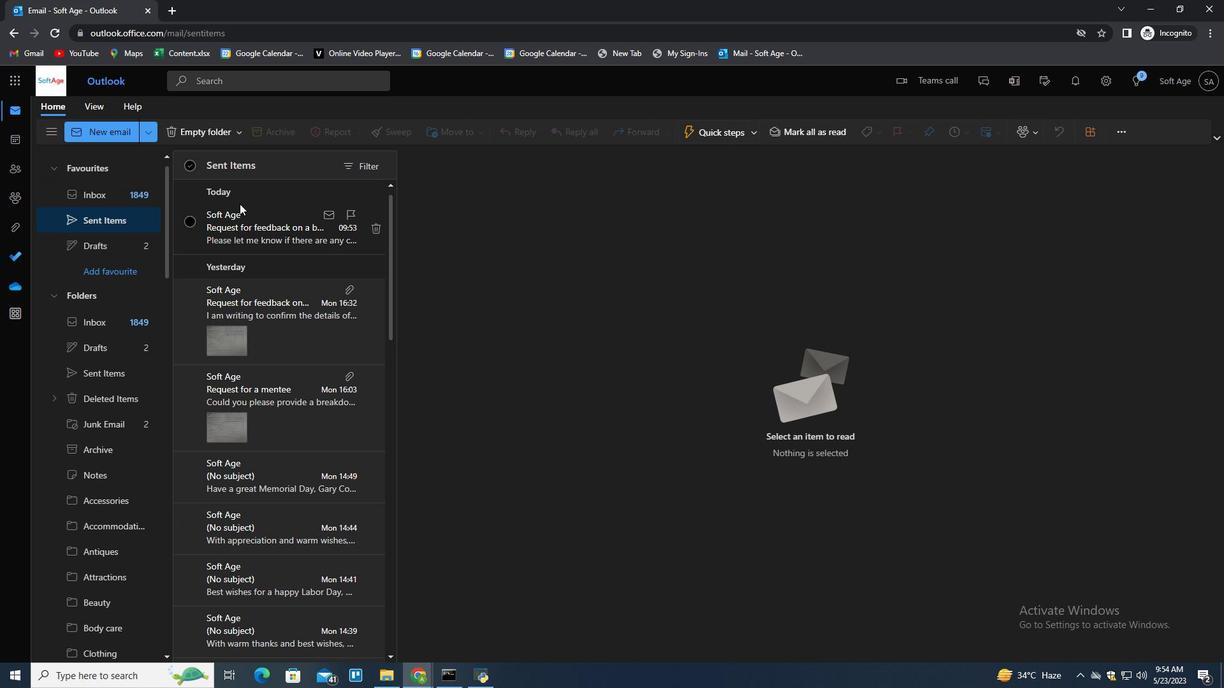 
Action: Mouse pressed right at (270, 199)
Screenshot: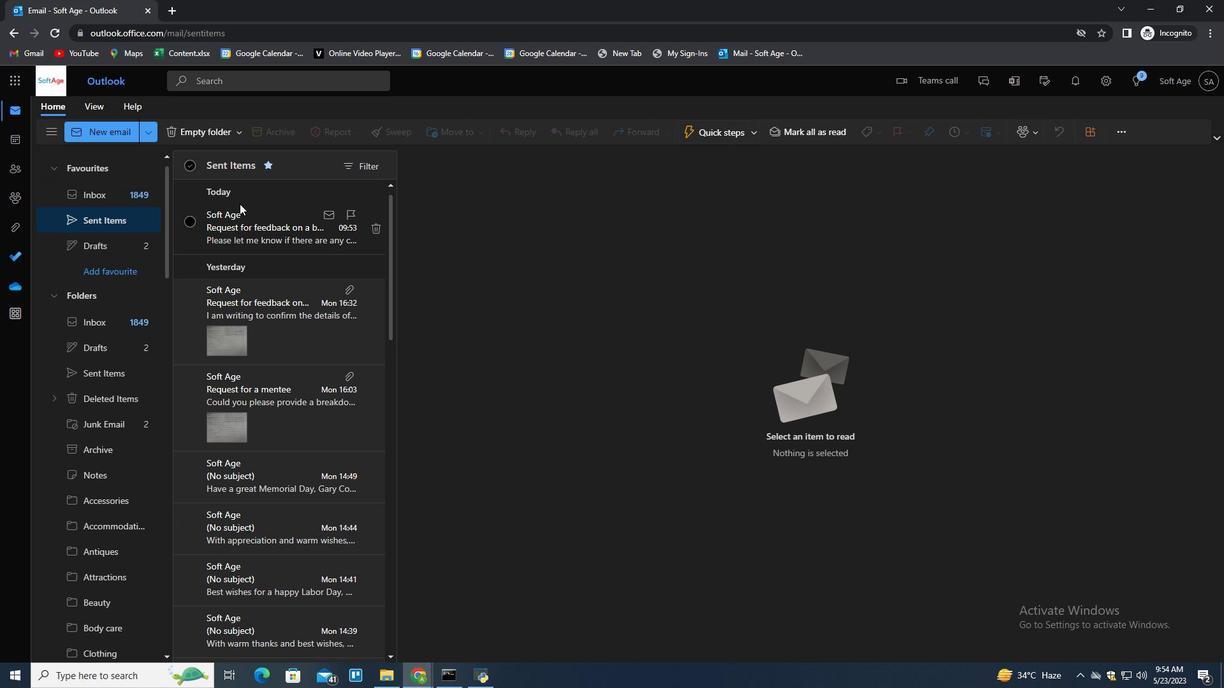 
Action: Mouse moved to (256, 216)
Screenshot: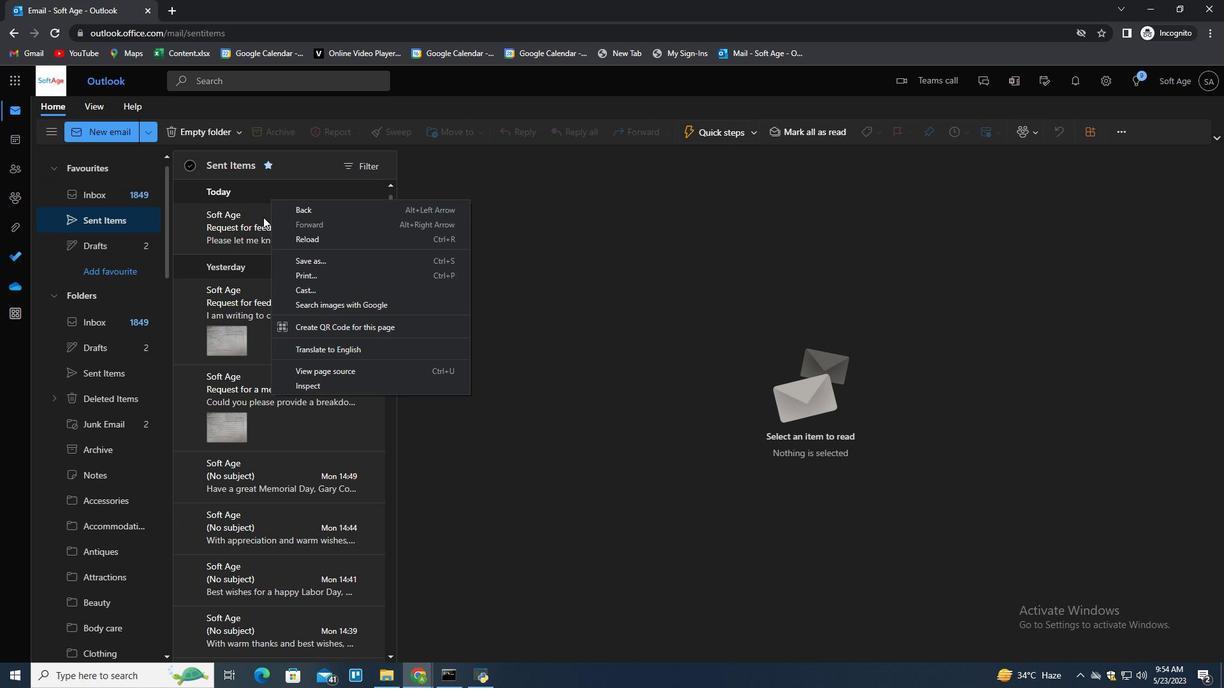 
Action: Mouse pressed left at (256, 216)
Screenshot: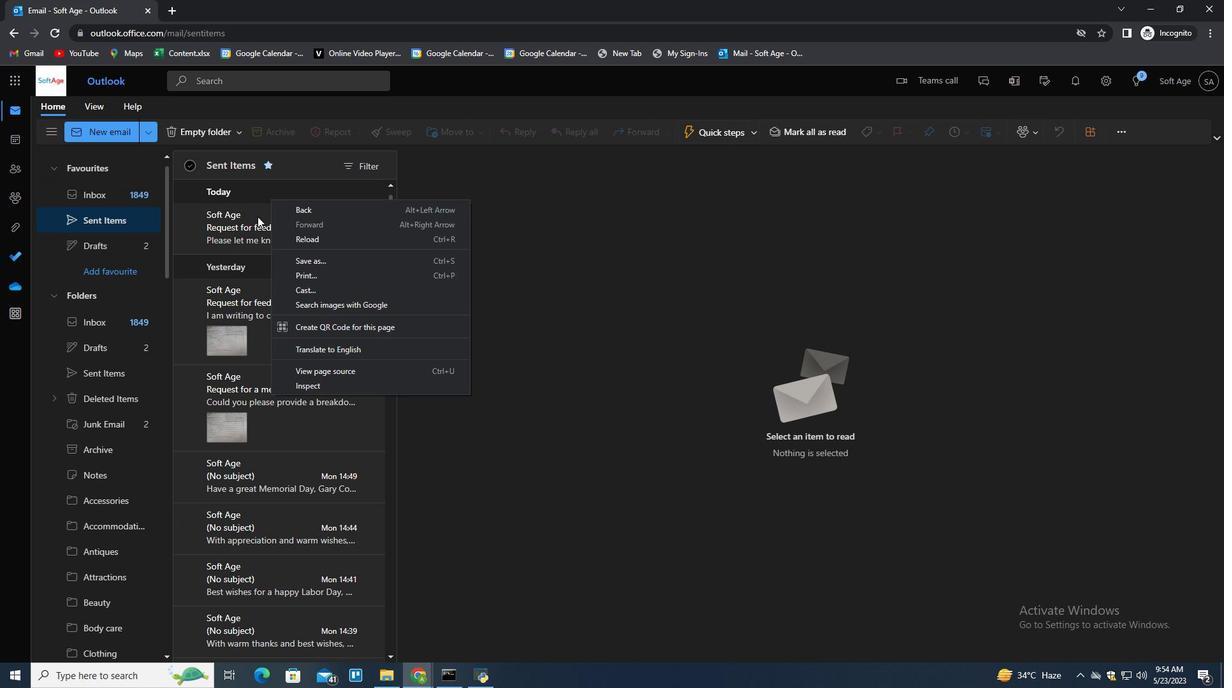
Action: Mouse moved to (256, 216)
Screenshot: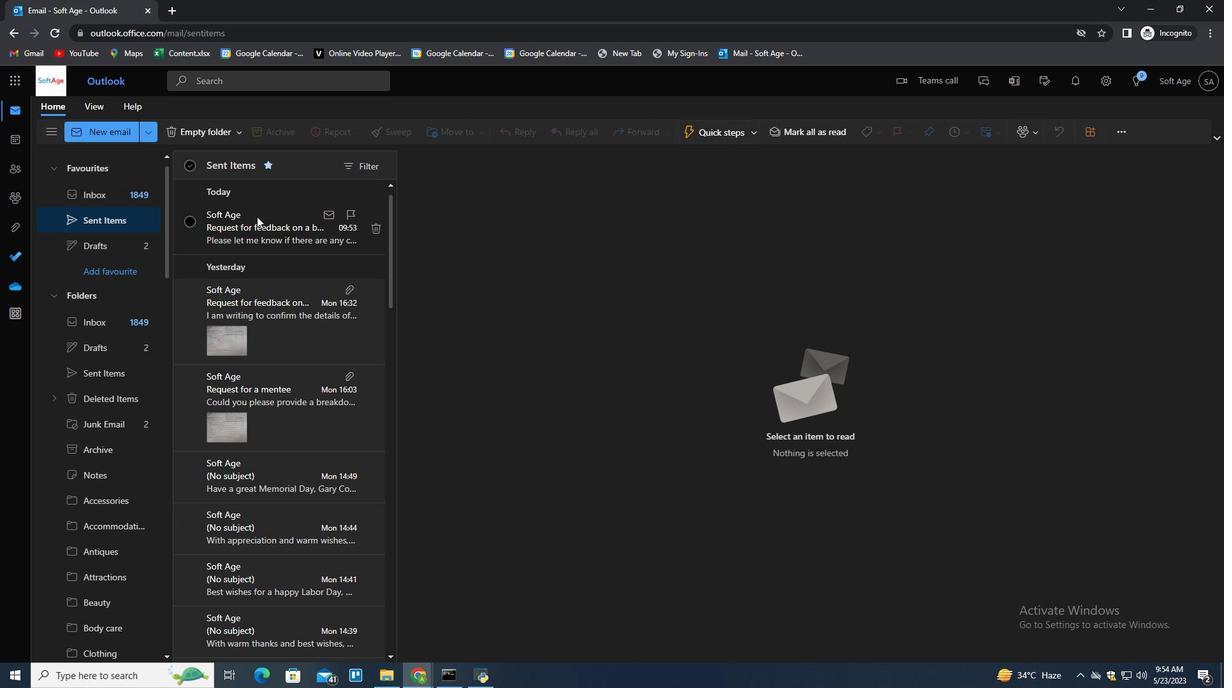 
Action: Mouse pressed right at (256, 216)
Screenshot: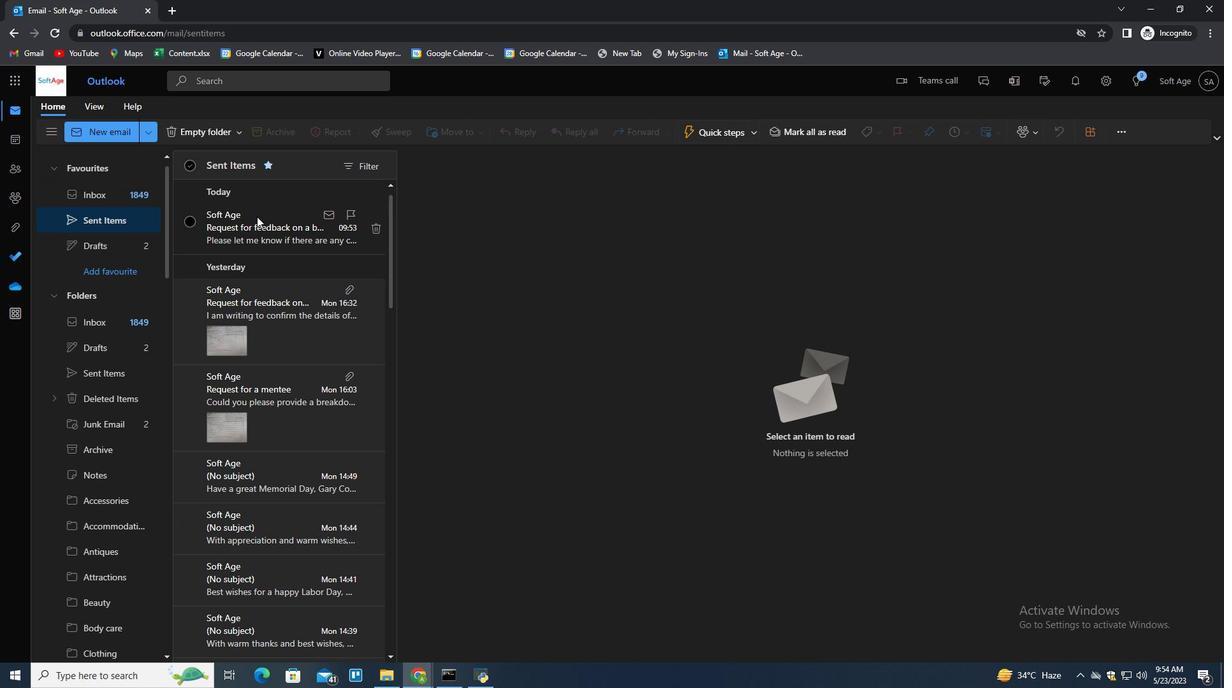 
Action: Mouse moved to (290, 269)
Screenshot: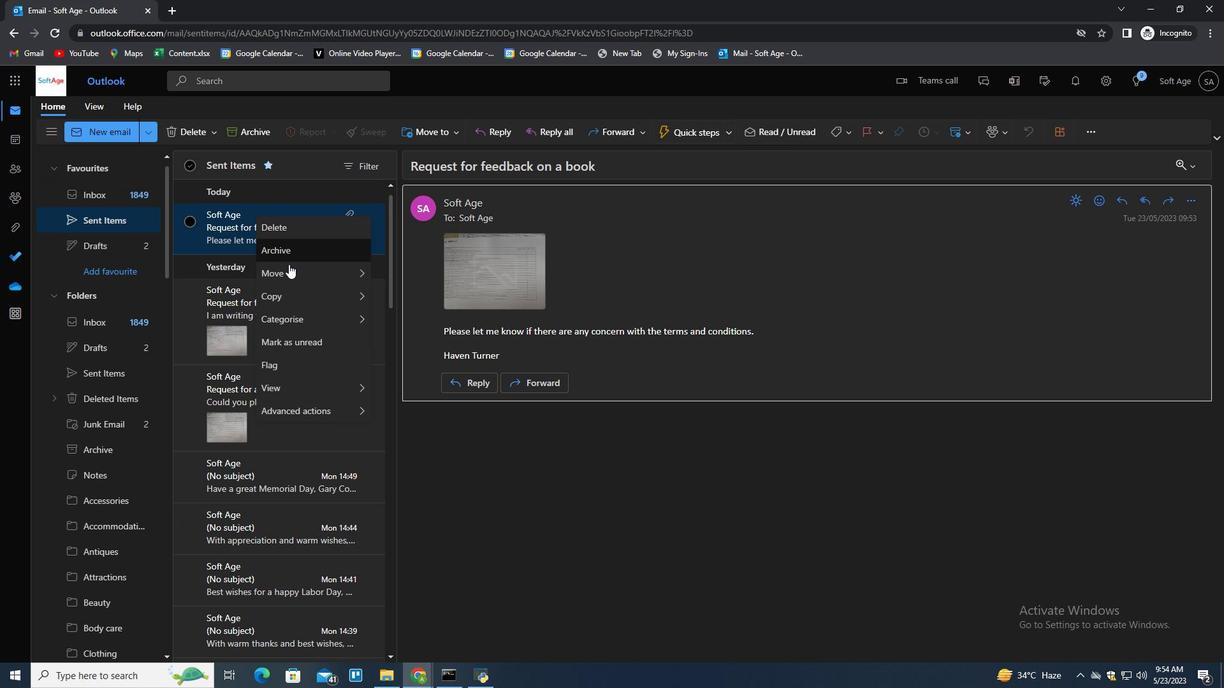 
Action: Mouse pressed left at (290, 269)
Screenshot: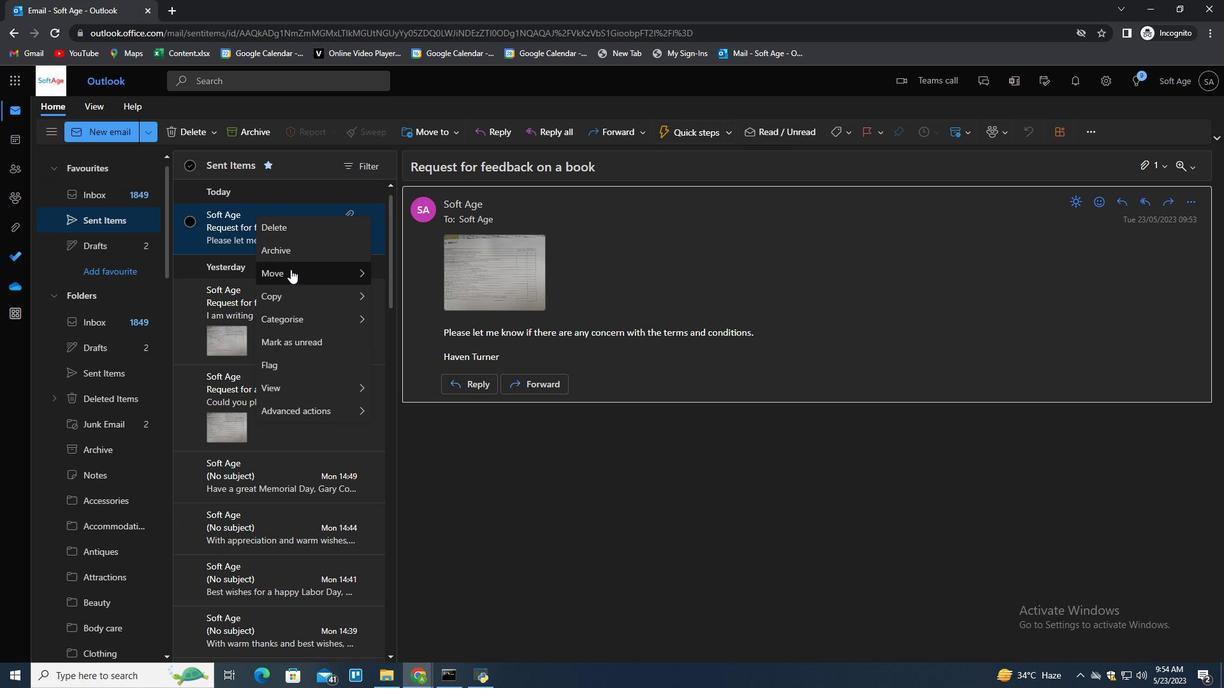 
Action: Mouse moved to (416, 281)
Screenshot: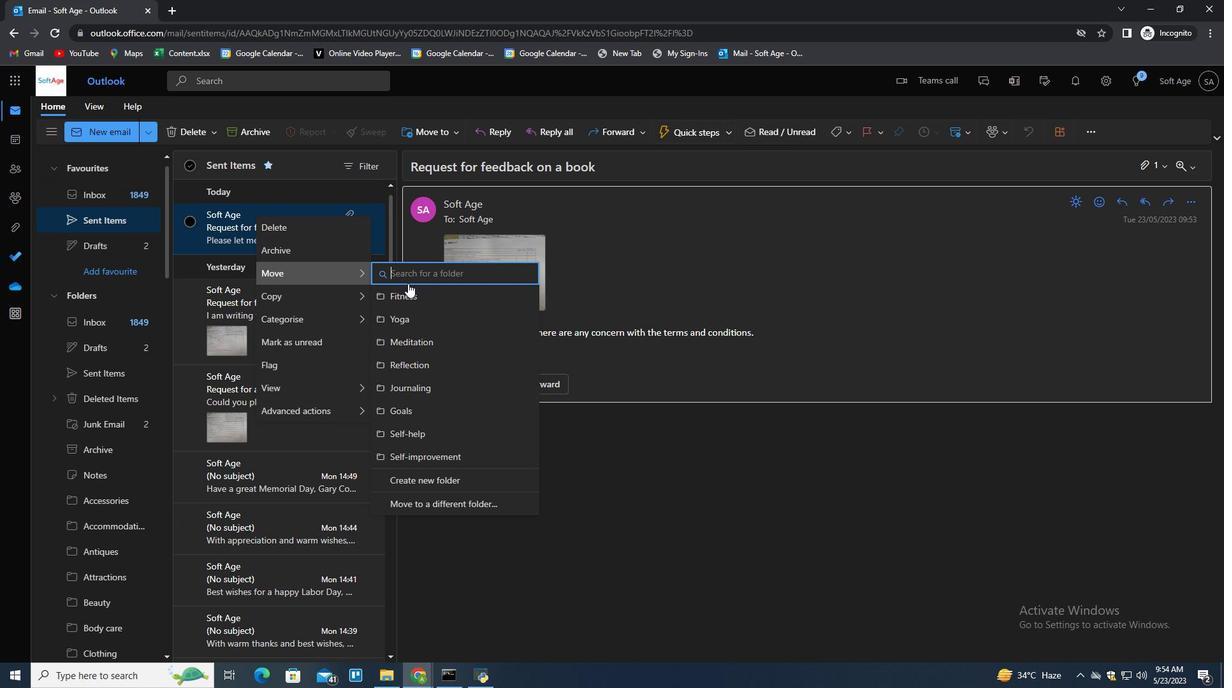 
Action: Key pressed <Key.shift>Cycling<Key.down><Key.enter>
Screenshot: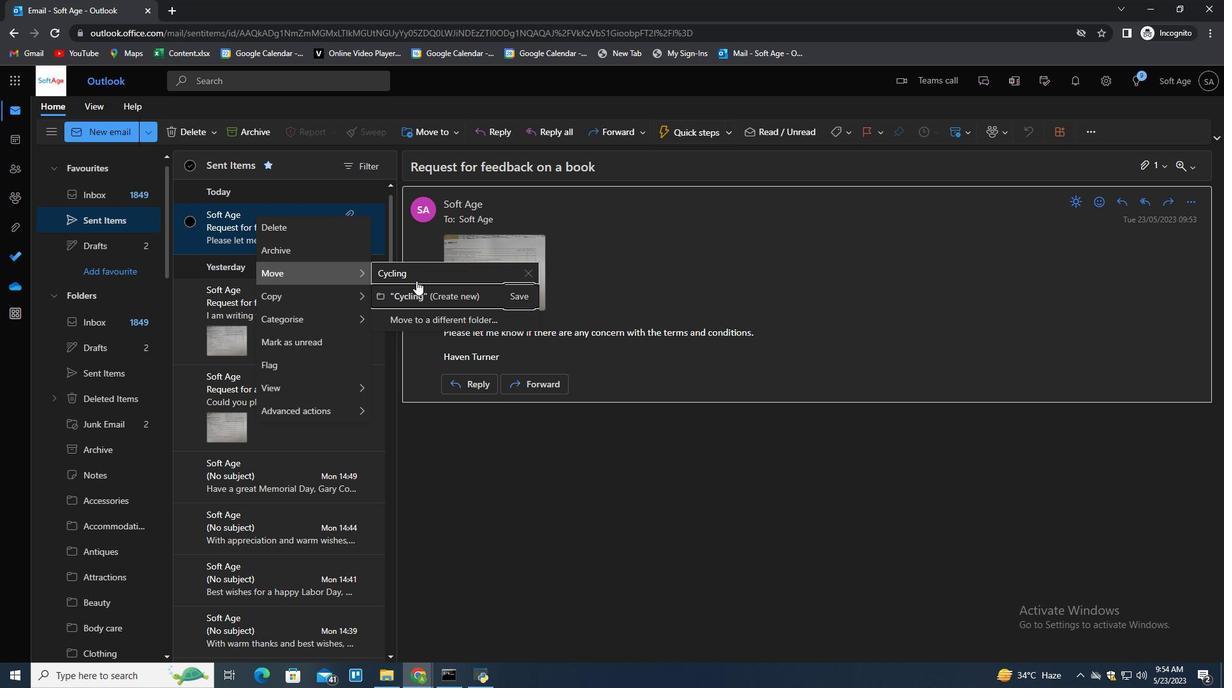 
